 Task: Look for space in Morbi, India from 5th July, 2023 to 15th July, 2023 for 9 adults in price range Rs.15000 to Rs.25000. Place can be entire place with 5 bedrooms having 5 beds and 5 bathrooms. Property type can be house, flat, guest house. Amenities needed are: washing machine. Booking option can be shelf check-in. Required host language is English.
Action: Mouse moved to (436, 72)
Screenshot: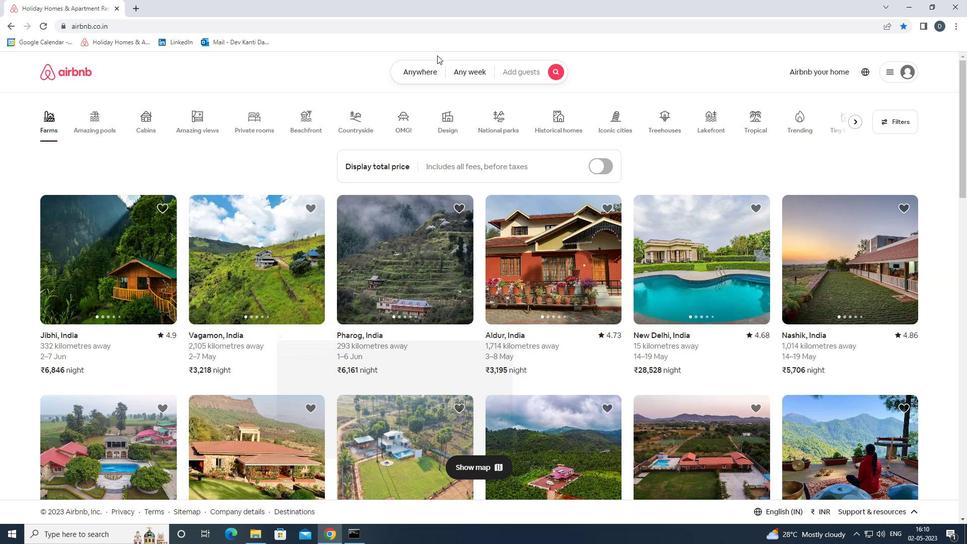 
Action: Mouse pressed left at (436, 72)
Screenshot: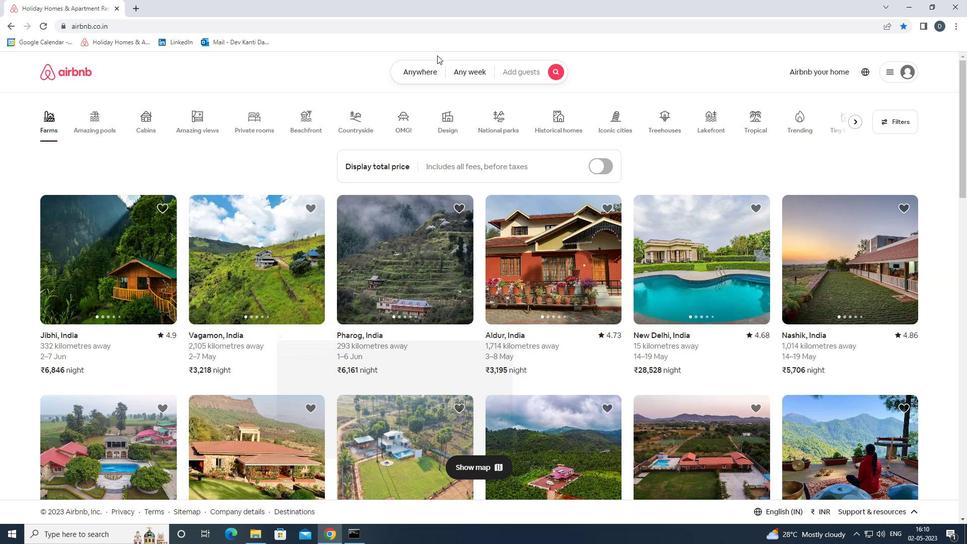 
Action: Mouse moved to (435, 72)
Screenshot: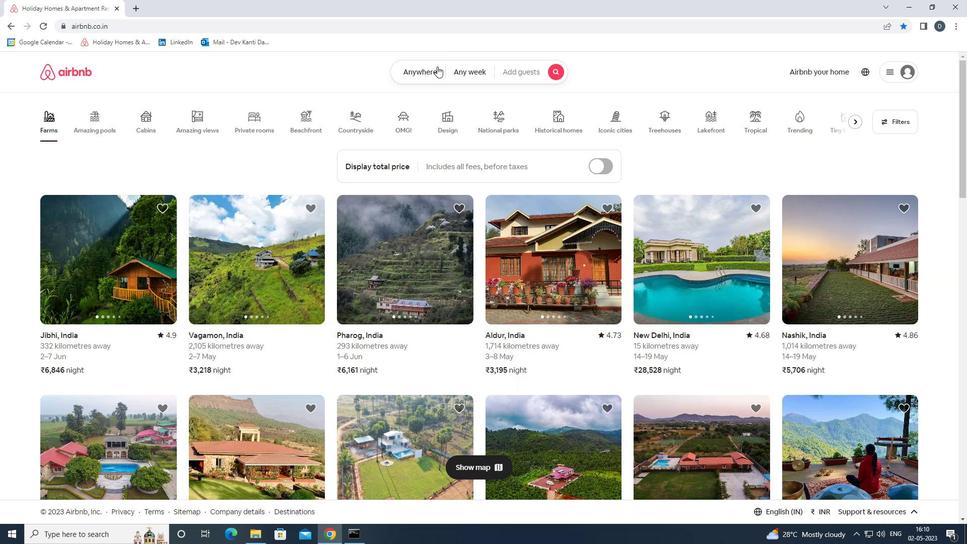 
Action: Key pressed <Key.shift>MO
Screenshot: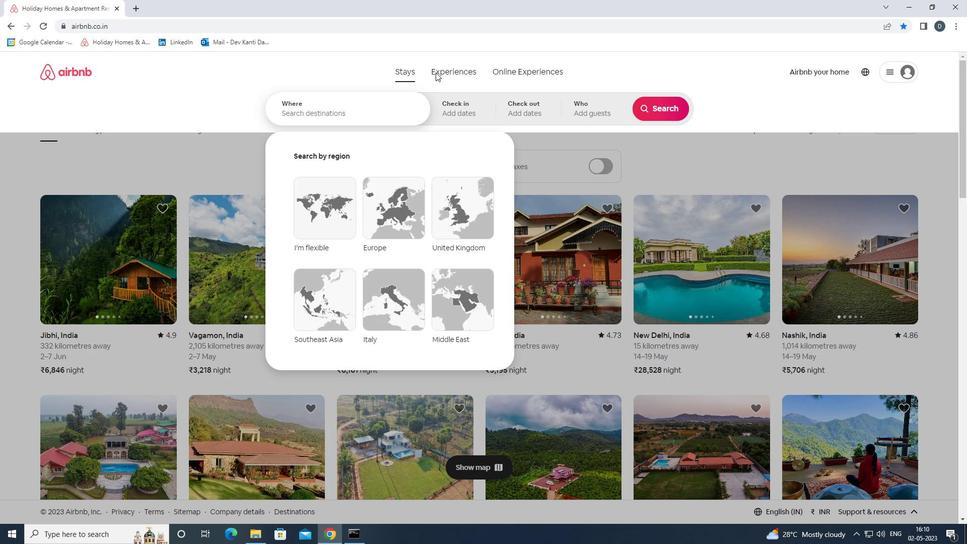 
Action: Mouse moved to (371, 112)
Screenshot: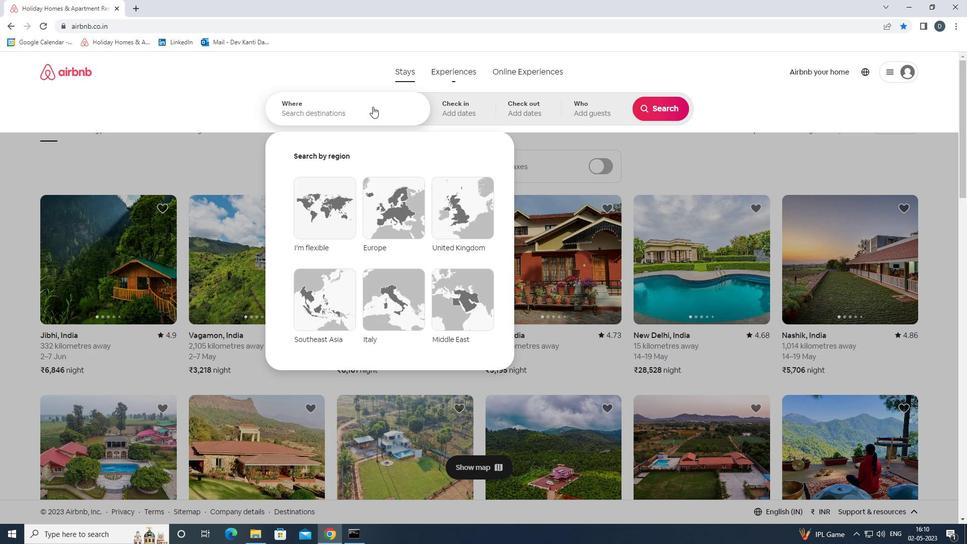 
Action: Mouse pressed left at (371, 112)
Screenshot: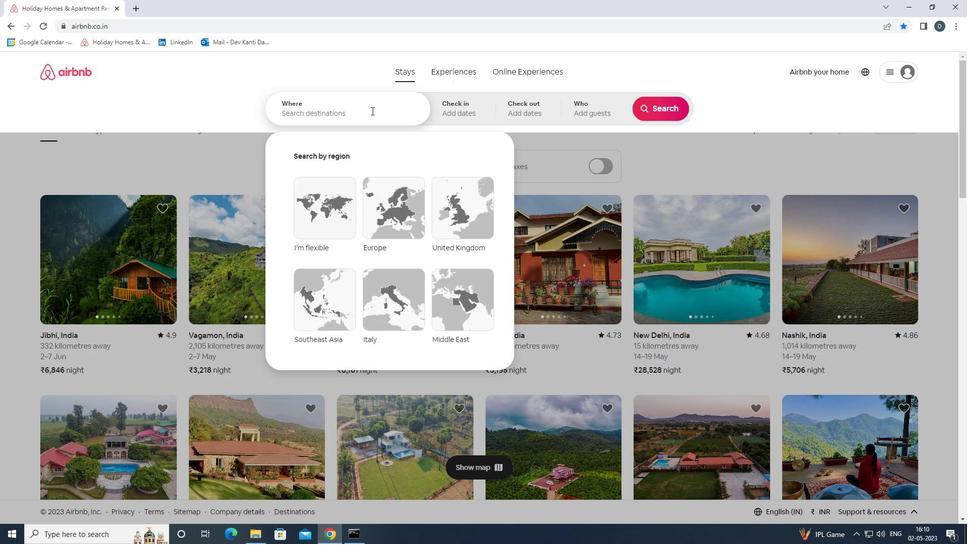 
Action: Key pressed <Key.shift>MORBI,<Key.shift>INDIA<Key.enter>
Screenshot: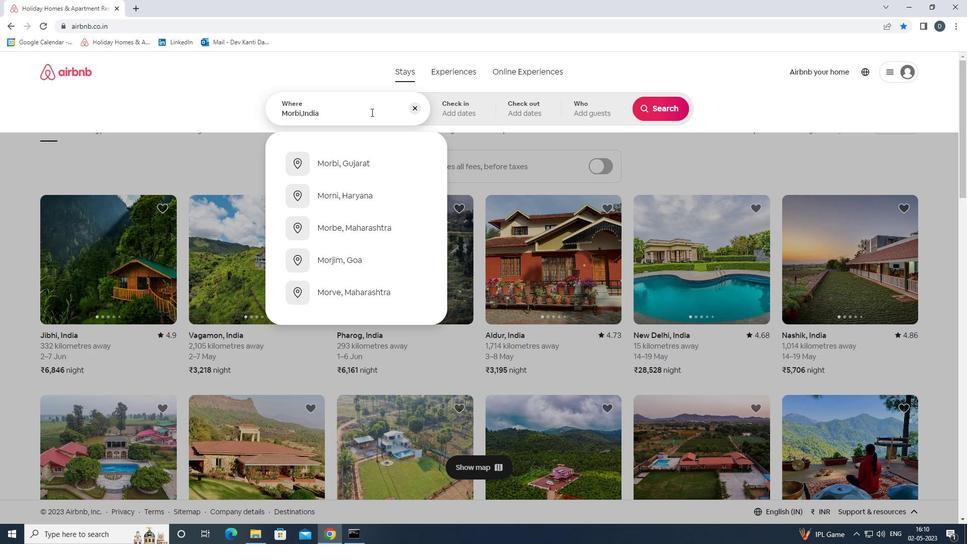 
Action: Mouse moved to (660, 197)
Screenshot: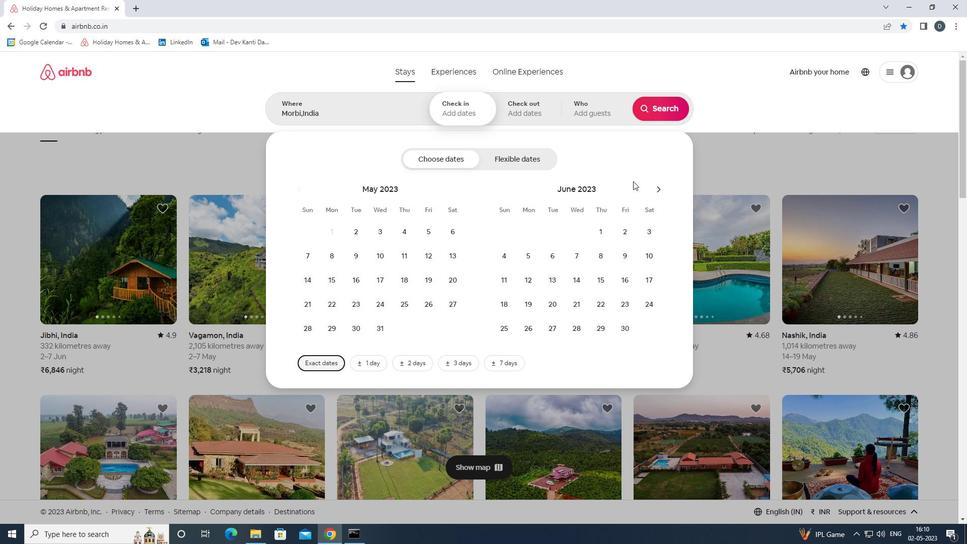 
Action: Mouse pressed left at (660, 197)
Screenshot: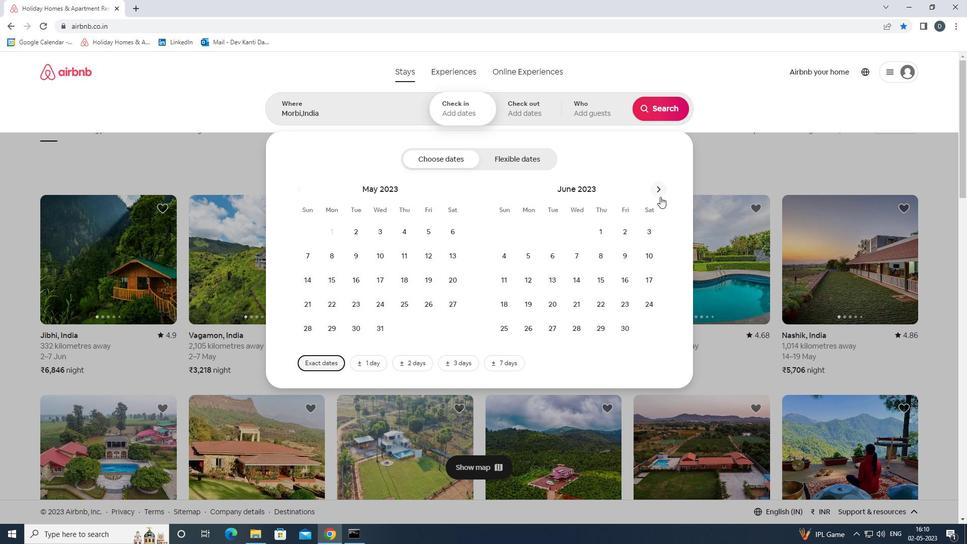 
Action: Mouse moved to (653, 278)
Screenshot: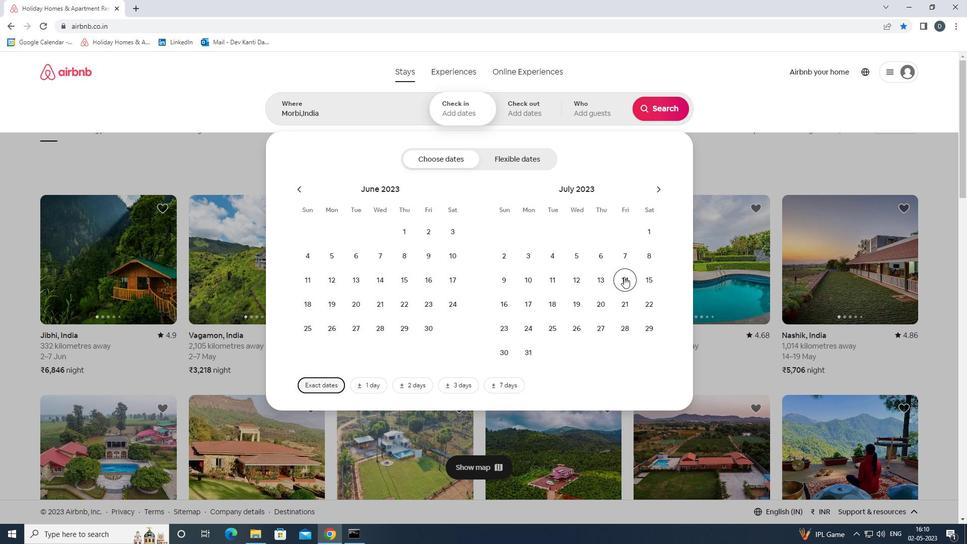 
Action: Mouse pressed left at (653, 278)
Screenshot: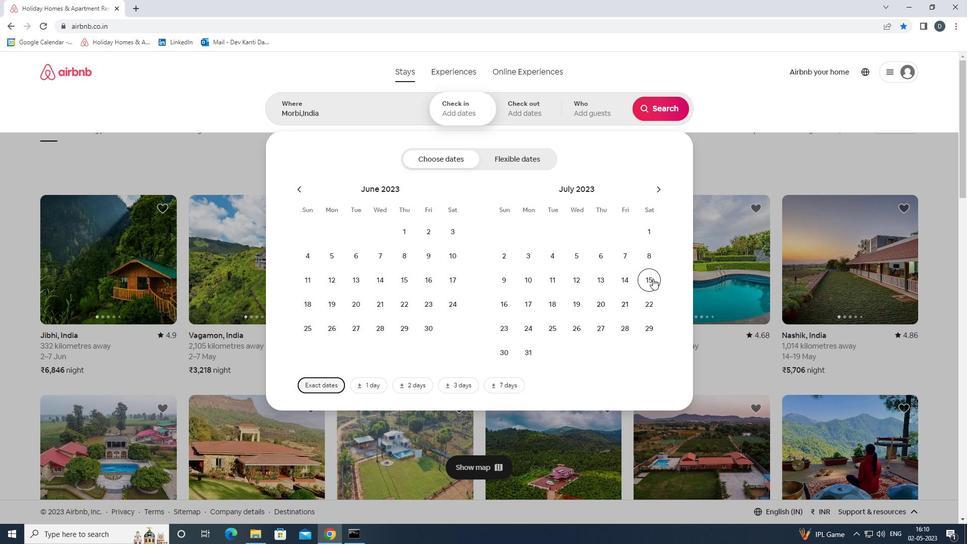 
Action: Mouse moved to (583, 260)
Screenshot: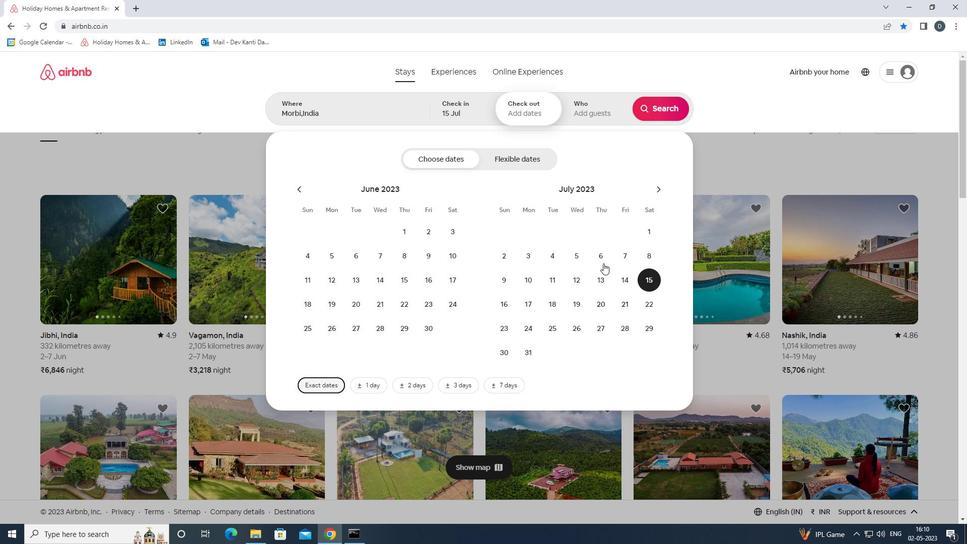 
Action: Mouse pressed left at (583, 260)
Screenshot: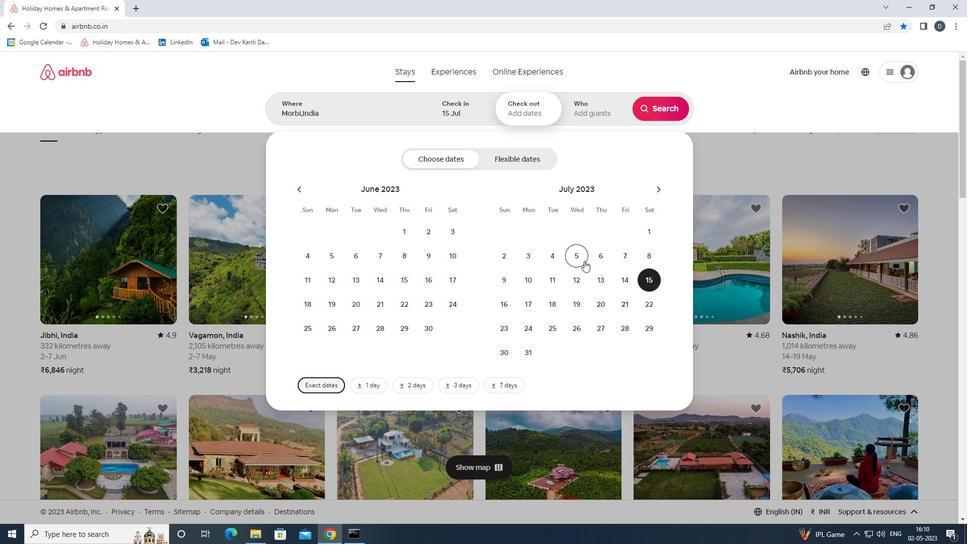 
Action: Mouse moved to (652, 277)
Screenshot: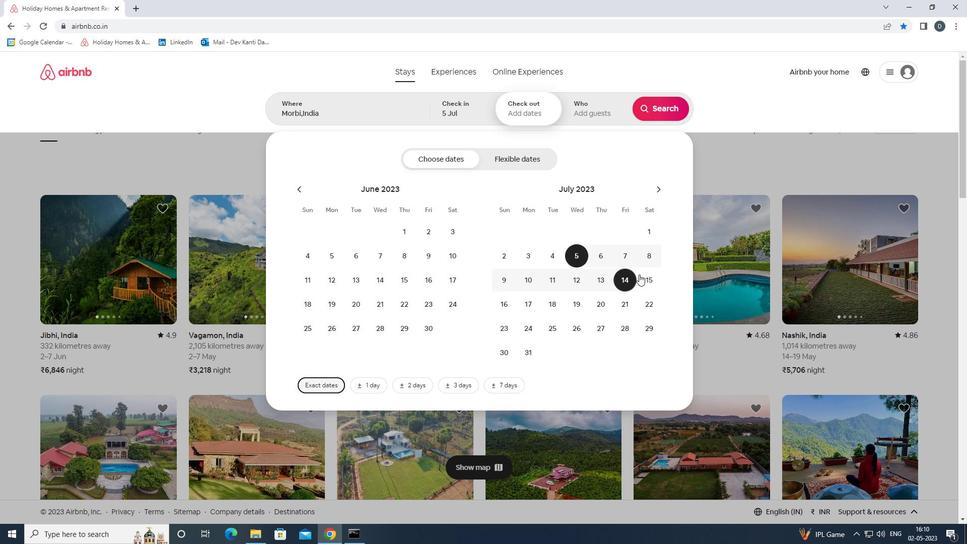 
Action: Mouse pressed left at (652, 277)
Screenshot: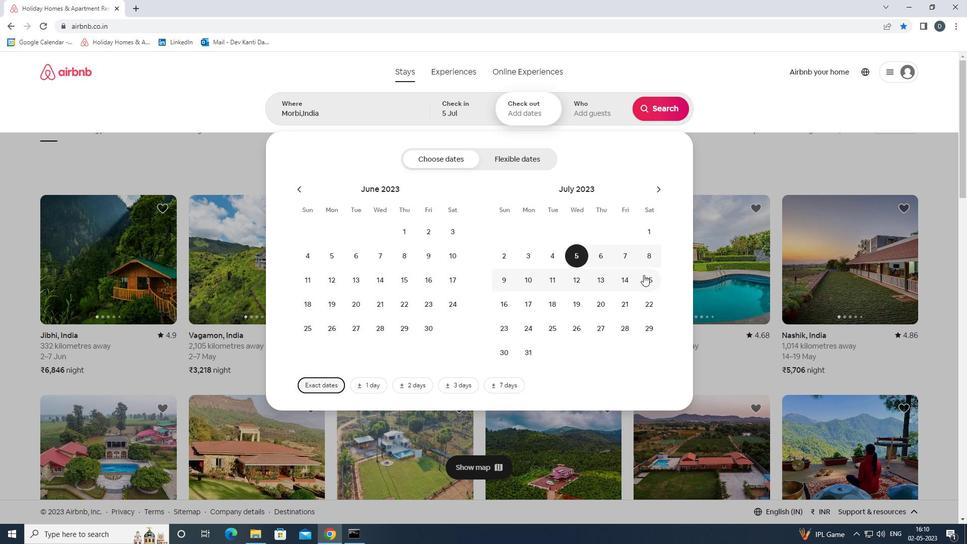 
Action: Mouse moved to (592, 123)
Screenshot: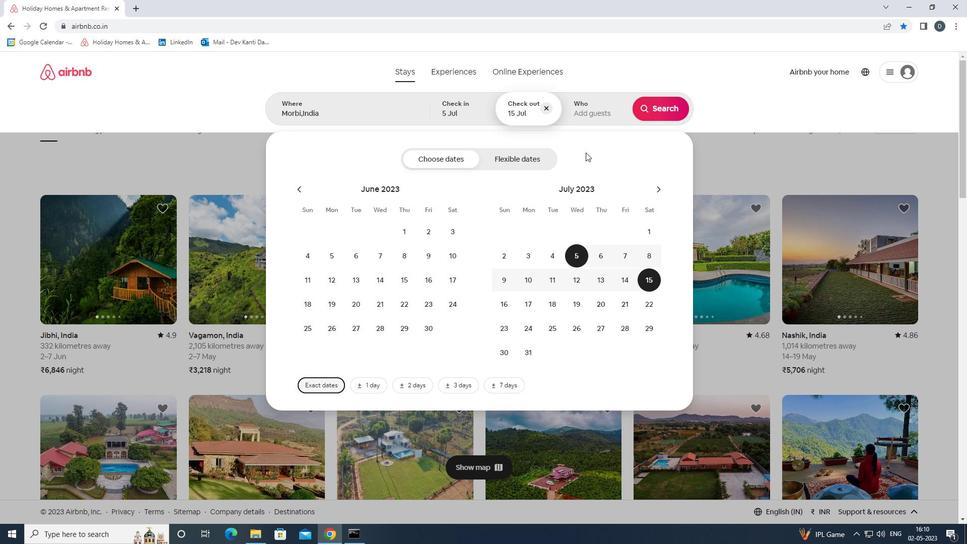 
Action: Mouse pressed left at (592, 123)
Screenshot: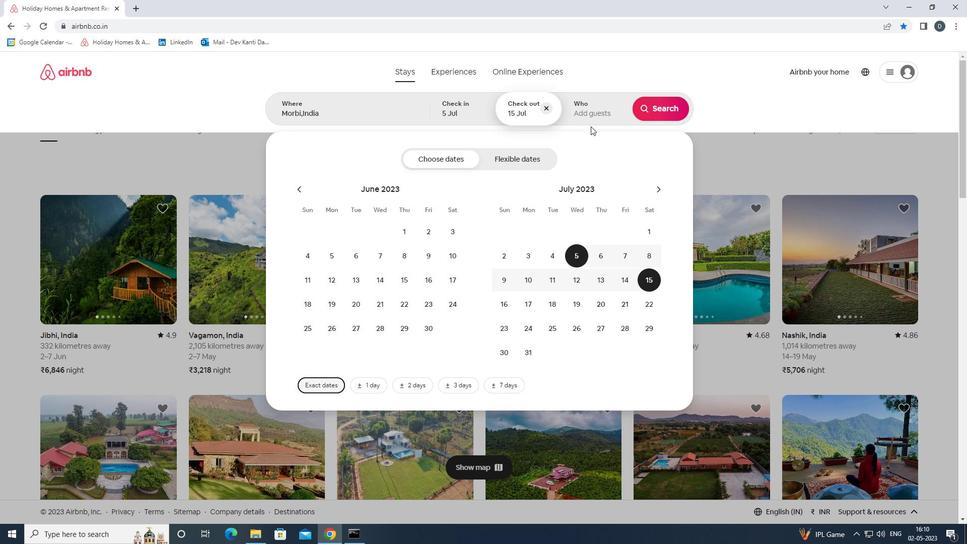 
Action: Mouse moved to (657, 162)
Screenshot: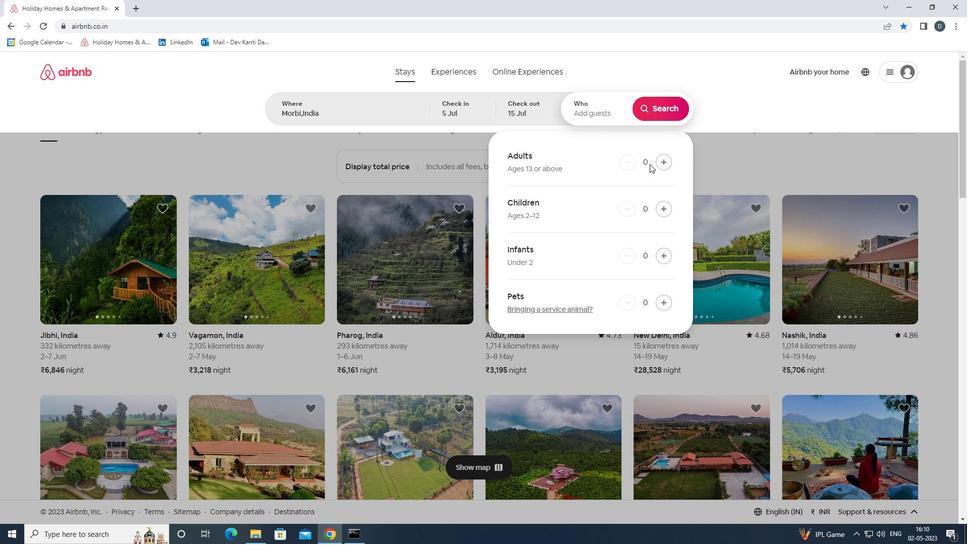 
Action: Mouse pressed left at (657, 162)
Screenshot: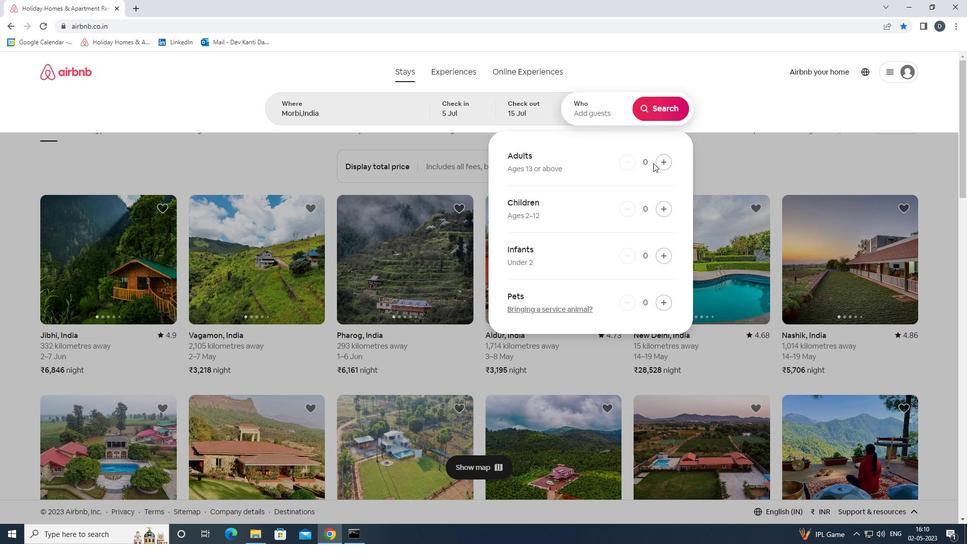 
Action: Mouse pressed left at (657, 162)
Screenshot: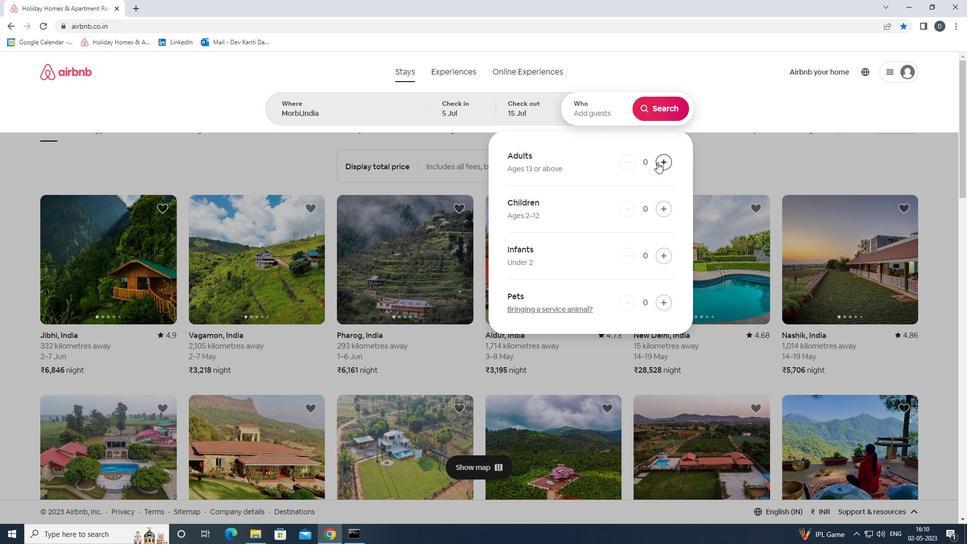 
Action: Mouse moved to (658, 162)
Screenshot: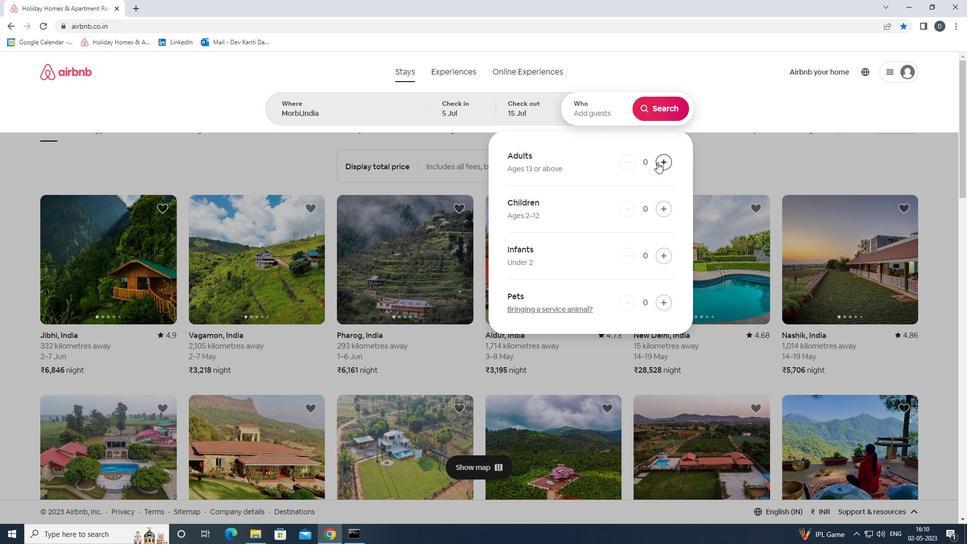 
Action: Mouse pressed left at (658, 162)
Screenshot: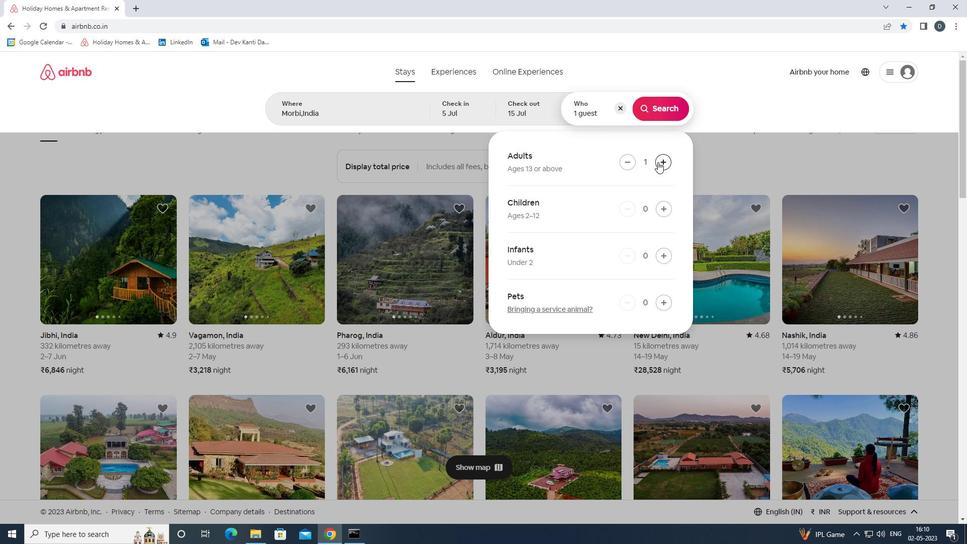 
Action: Mouse pressed left at (658, 162)
Screenshot: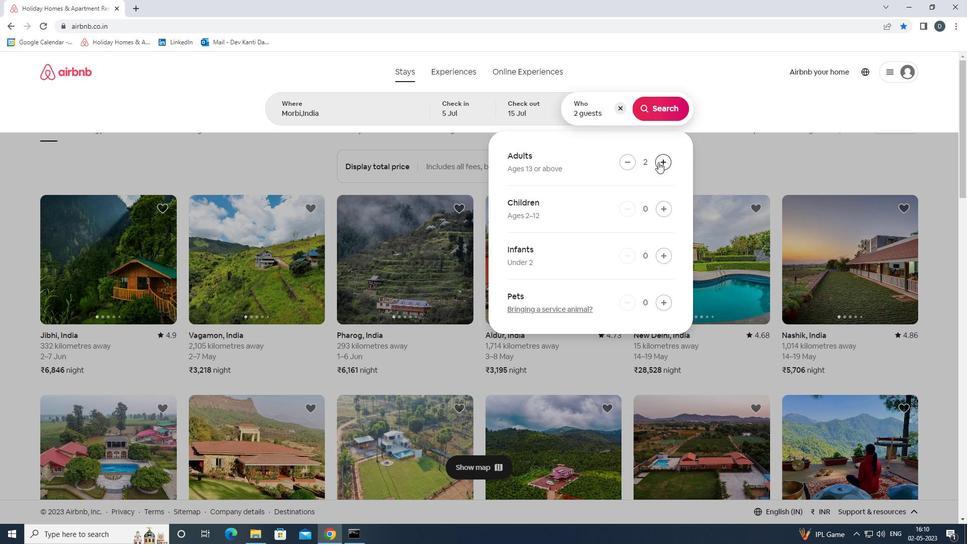 
Action: Mouse pressed left at (658, 162)
Screenshot: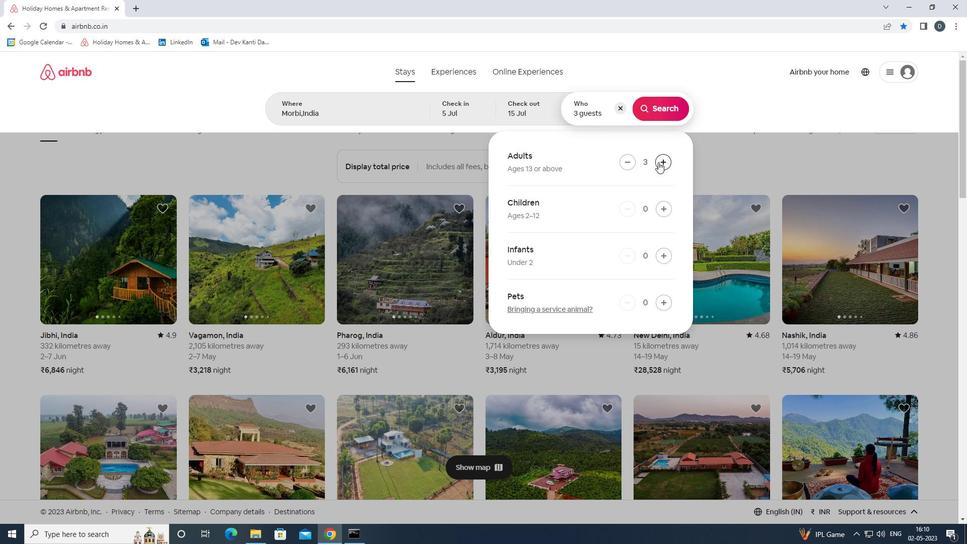 
Action: Mouse pressed left at (658, 162)
Screenshot: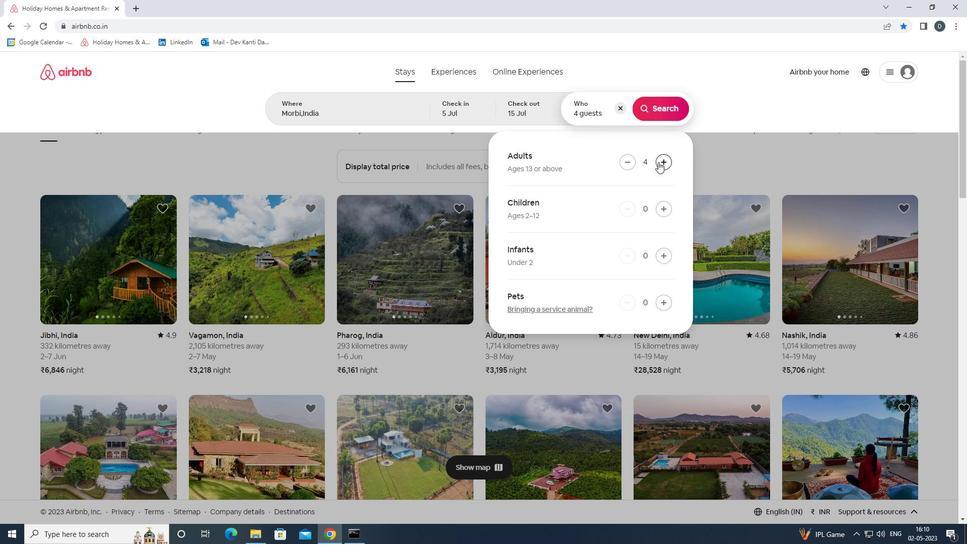 
Action: Mouse pressed left at (658, 162)
Screenshot: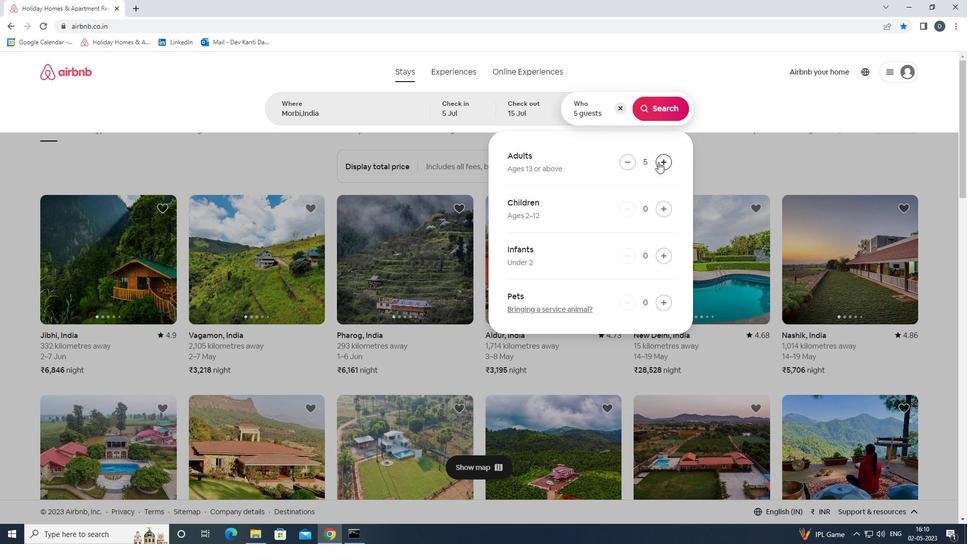 
Action: Mouse pressed left at (658, 162)
Screenshot: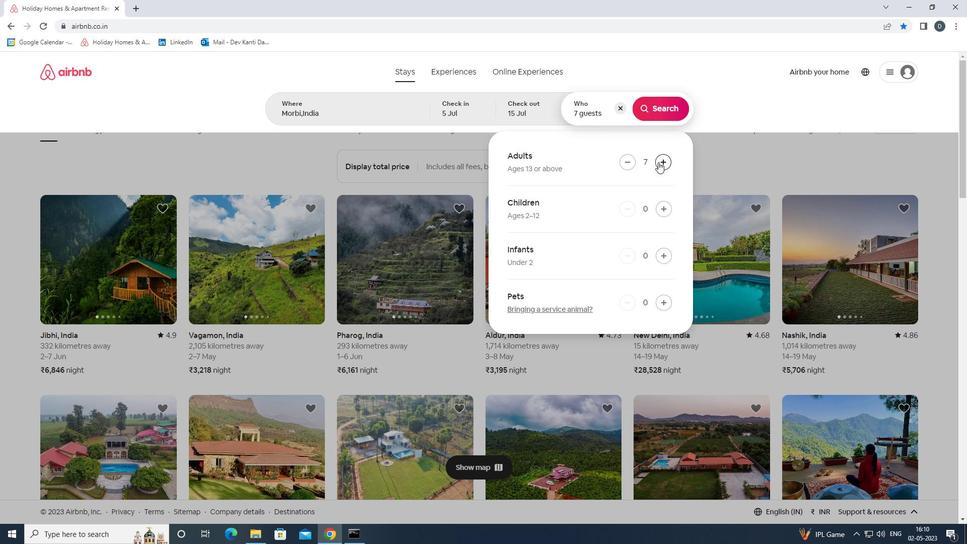 
Action: Mouse pressed left at (658, 162)
Screenshot: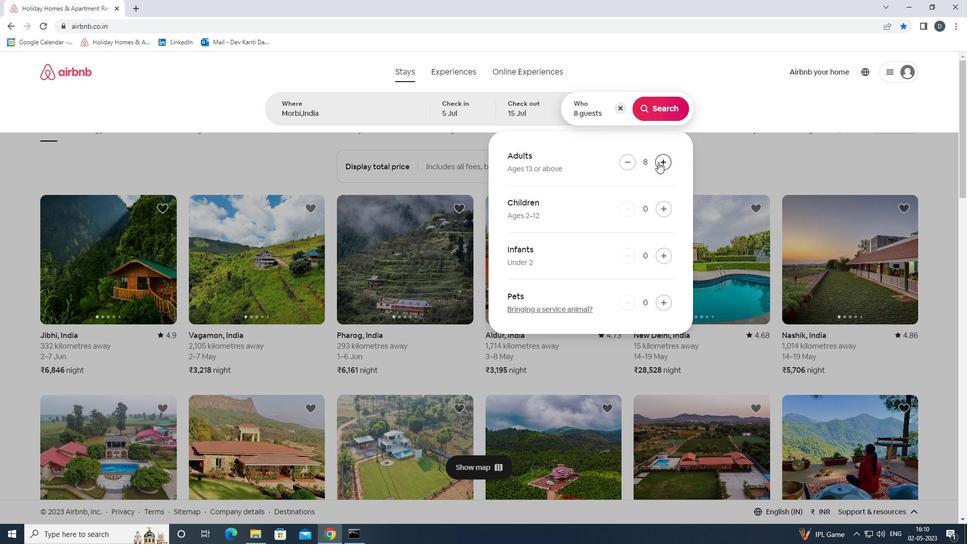 
Action: Mouse moved to (653, 115)
Screenshot: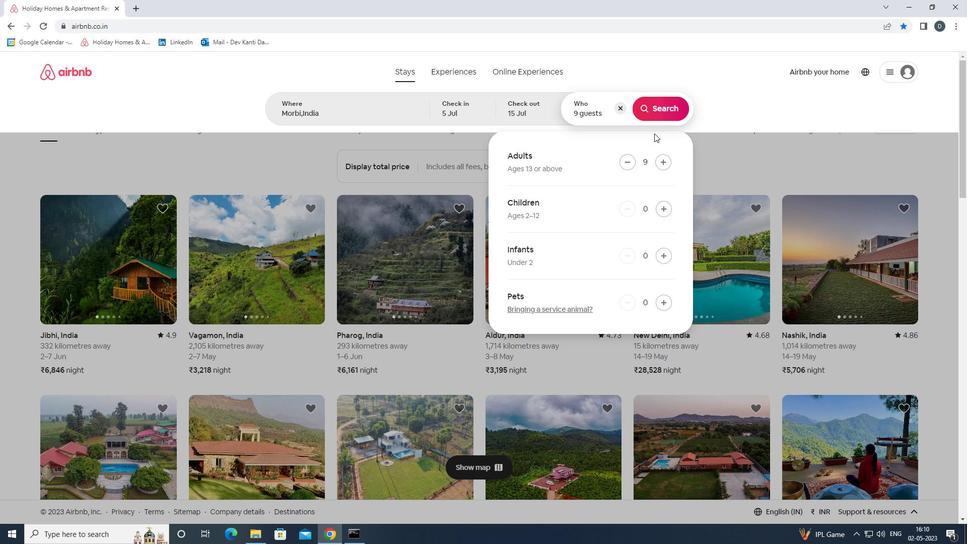 
Action: Mouse pressed left at (653, 115)
Screenshot: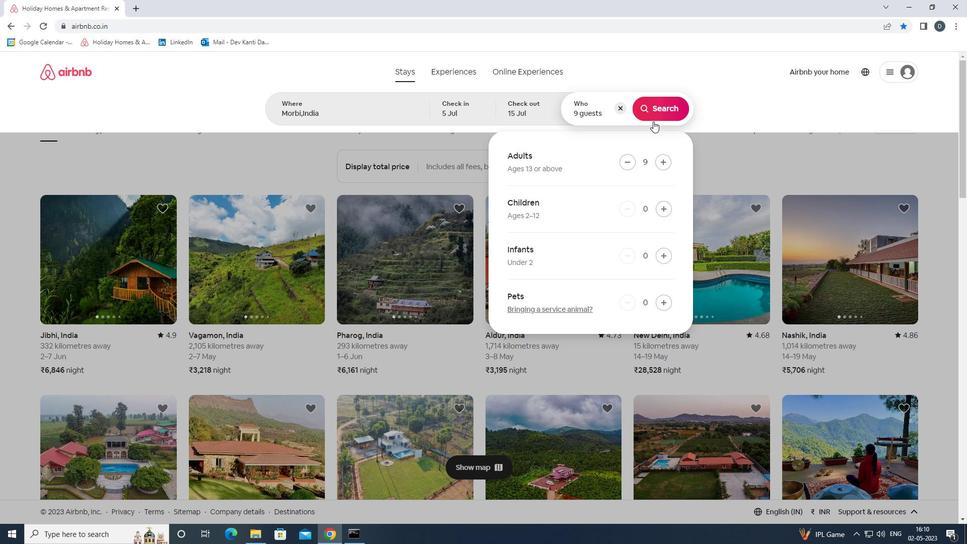 
Action: Mouse moved to (934, 102)
Screenshot: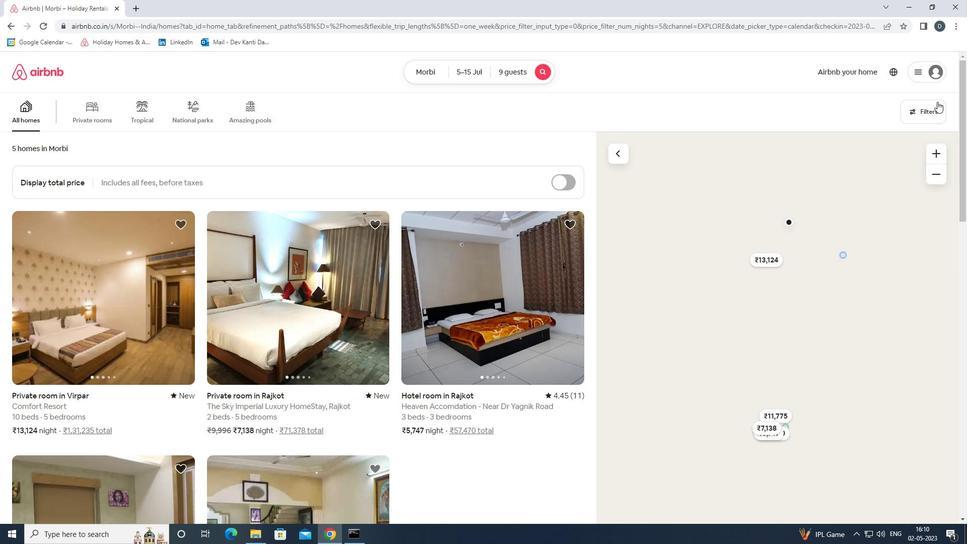 
Action: Mouse pressed left at (934, 102)
Screenshot: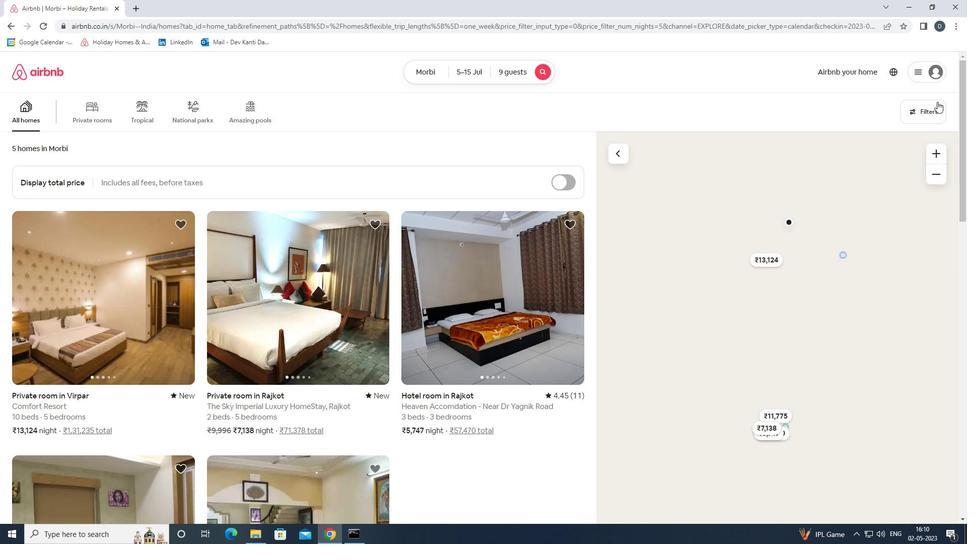 
Action: Mouse moved to (400, 247)
Screenshot: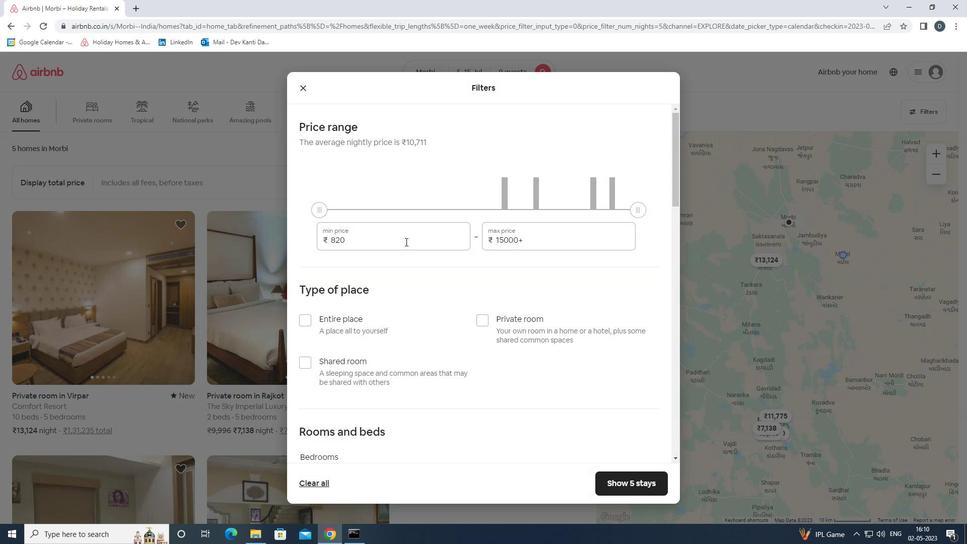 
Action: Mouse pressed left at (400, 247)
Screenshot: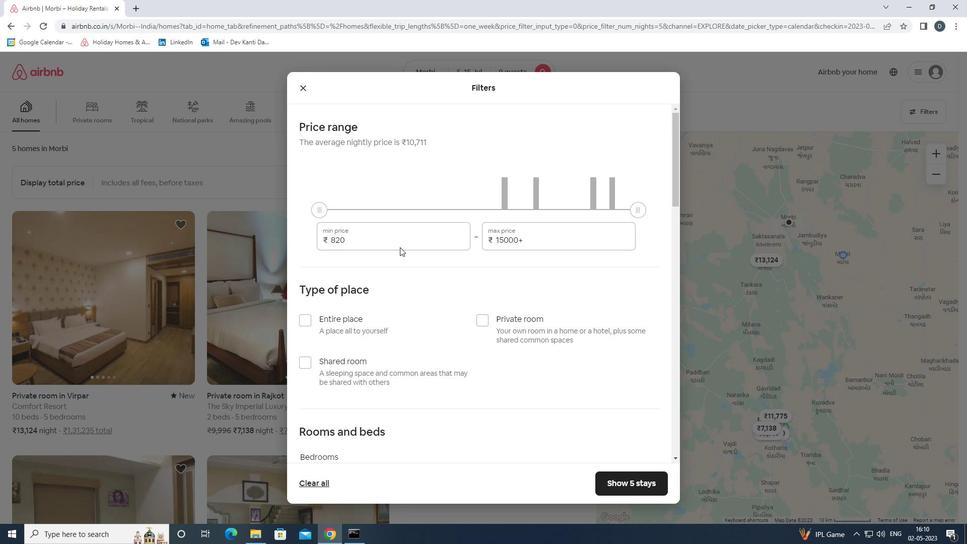 
Action: Mouse moved to (399, 243)
Screenshot: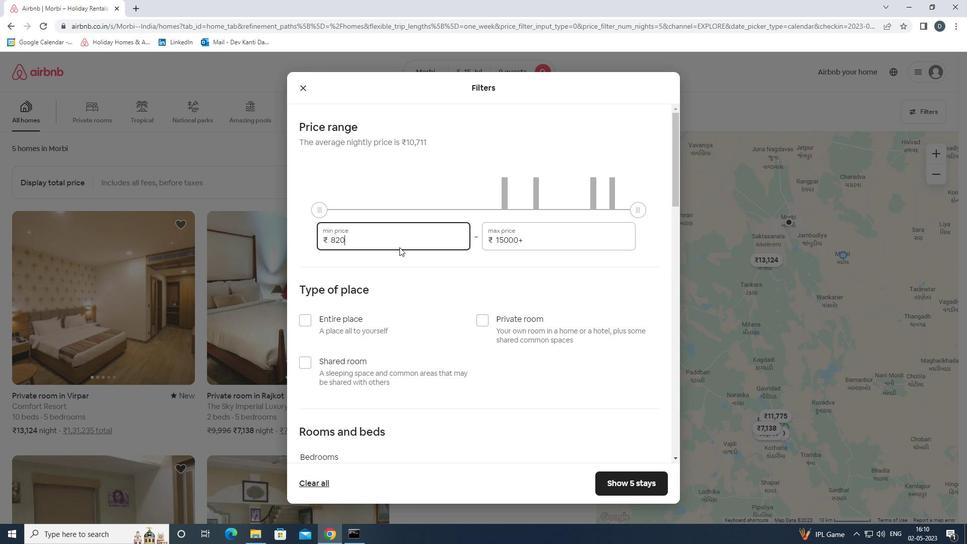 
Action: Mouse pressed left at (399, 243)
Screenshot: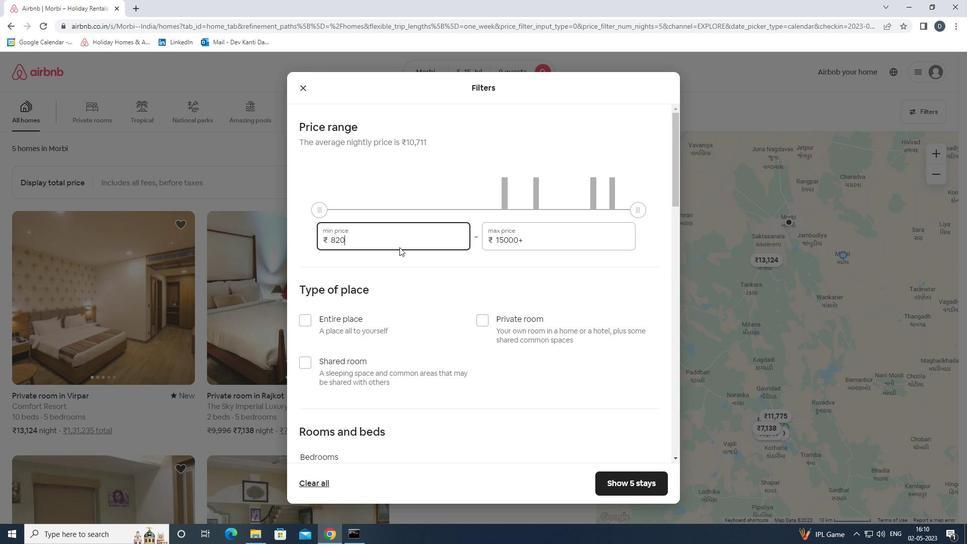 
Action: Mouse pressed left at (399, 243)
Screenshot: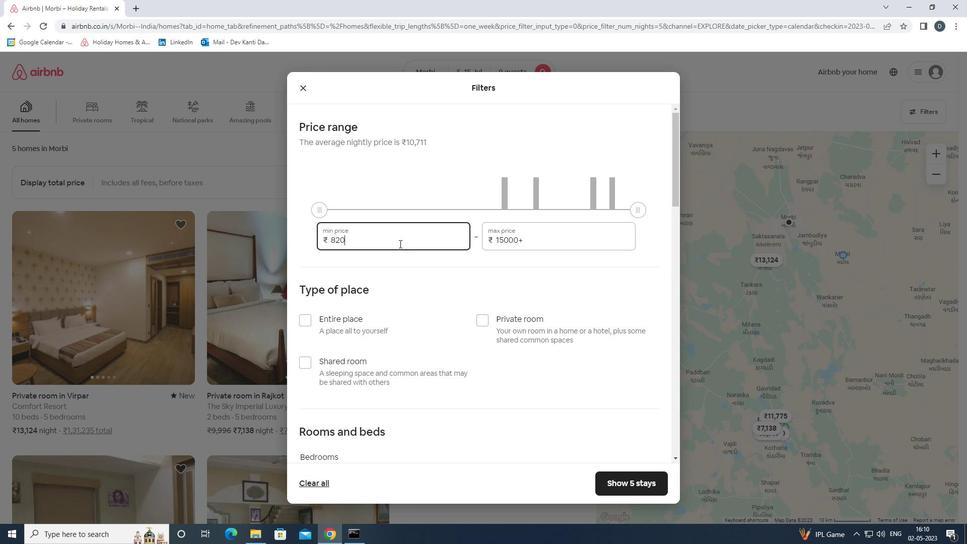 
Action: Key pressed 15000<Key.tab>ctrl+A<'2'><'5'><'0'><'0'><'0'>
Screenshot: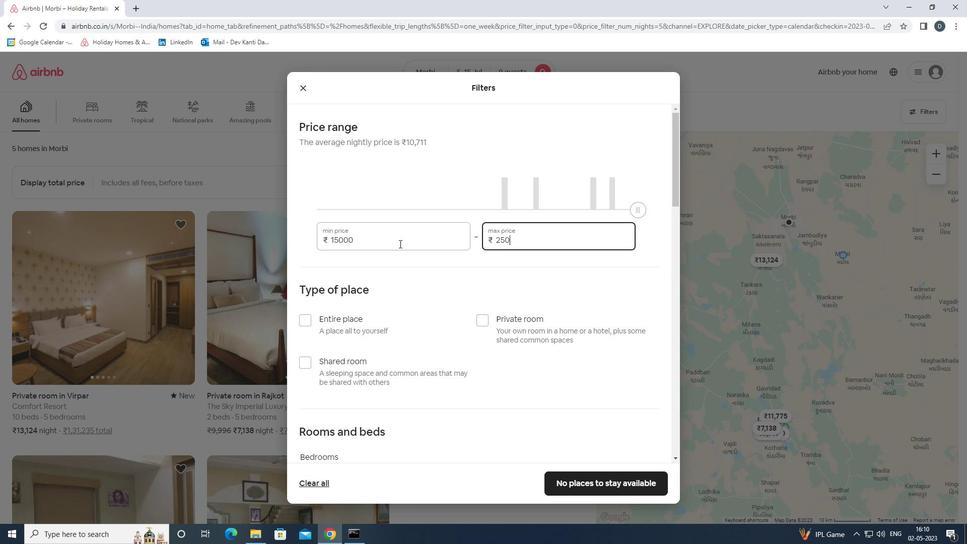 
Action: Mouse moved to (350, 340)
Screenshot: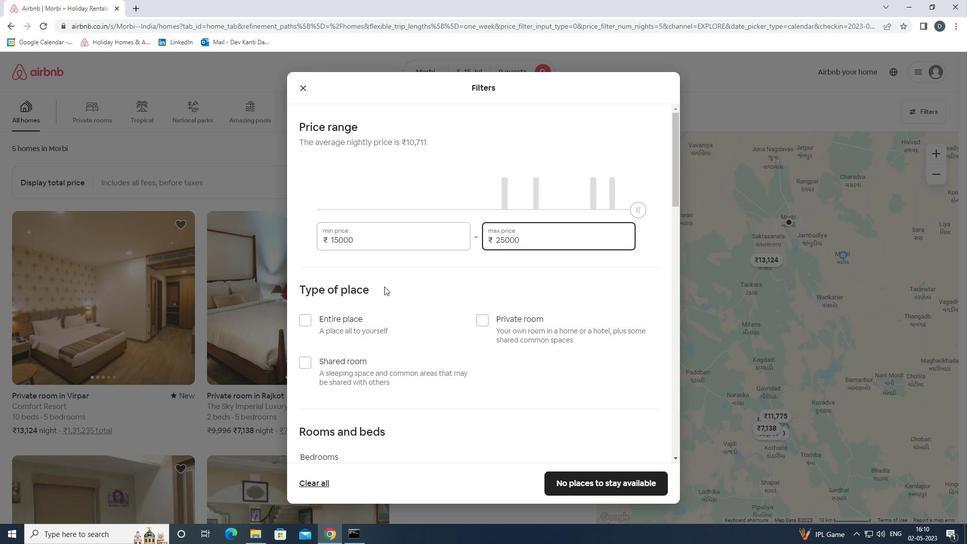 
Action: Mouse pressed left at (350, 340)
Screenshot: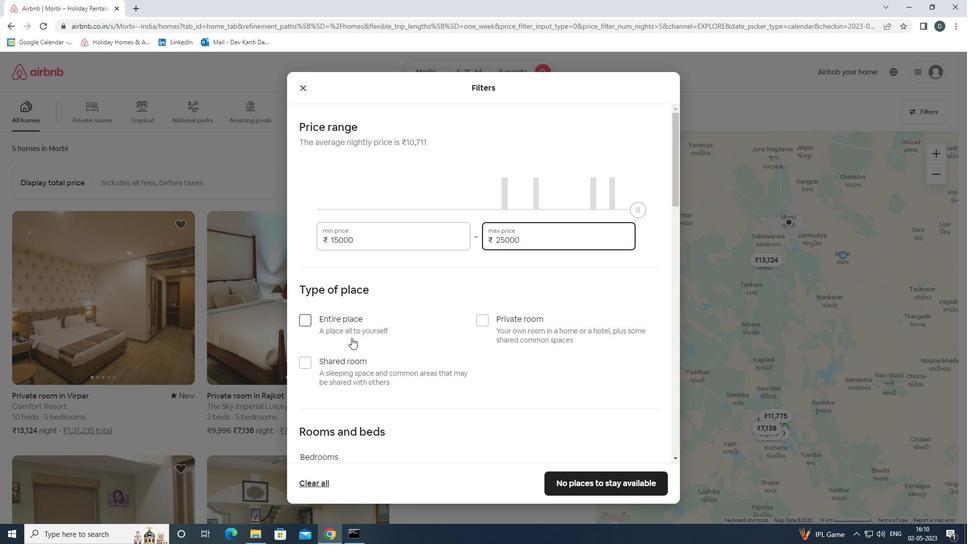 
Action: Mouse moved to (353, 323)
Screenshot: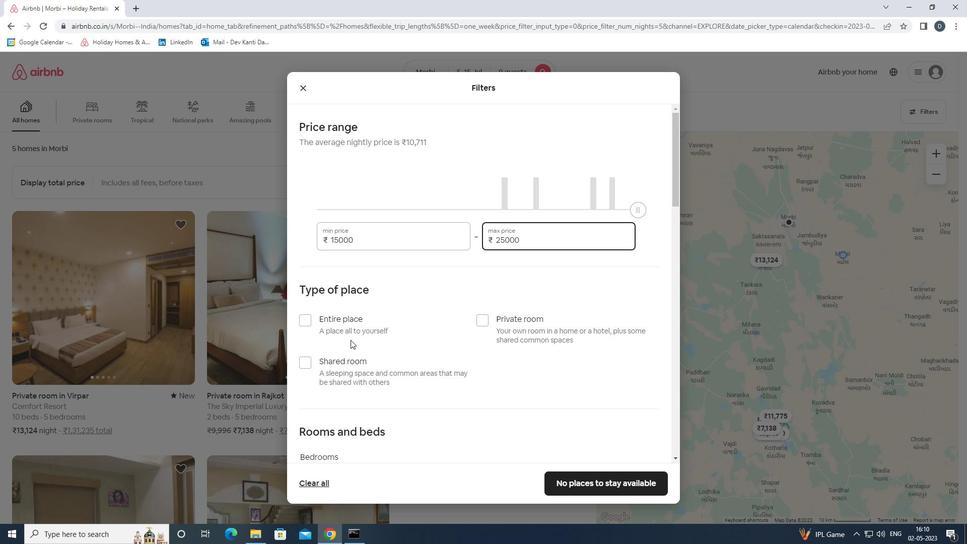 
Action: Mouse pressed left at (353, 323)
Screenshot: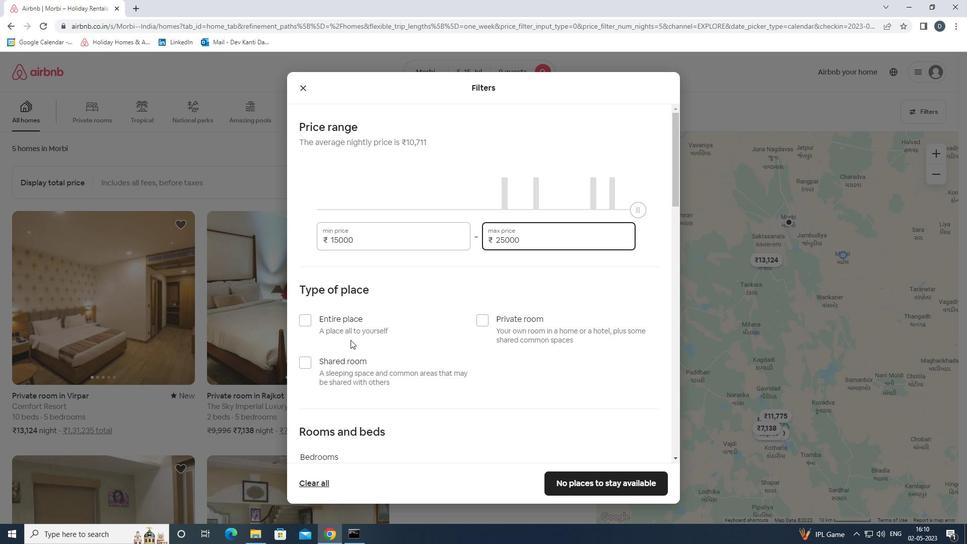 
Action: Mouse moved to (375, 313)
Screenshot: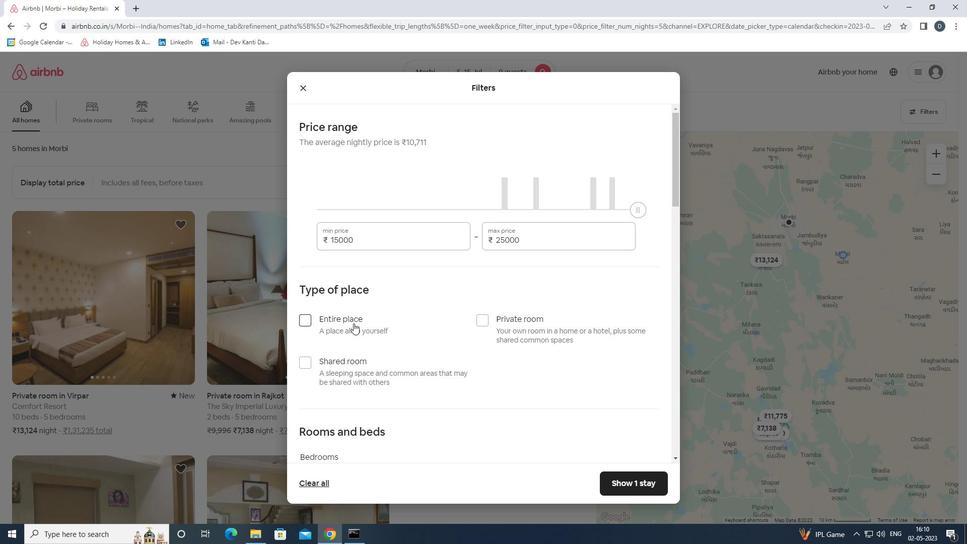 
Action: Mouse scrolled (375, 312) with delta (0, 0)
Screenshot: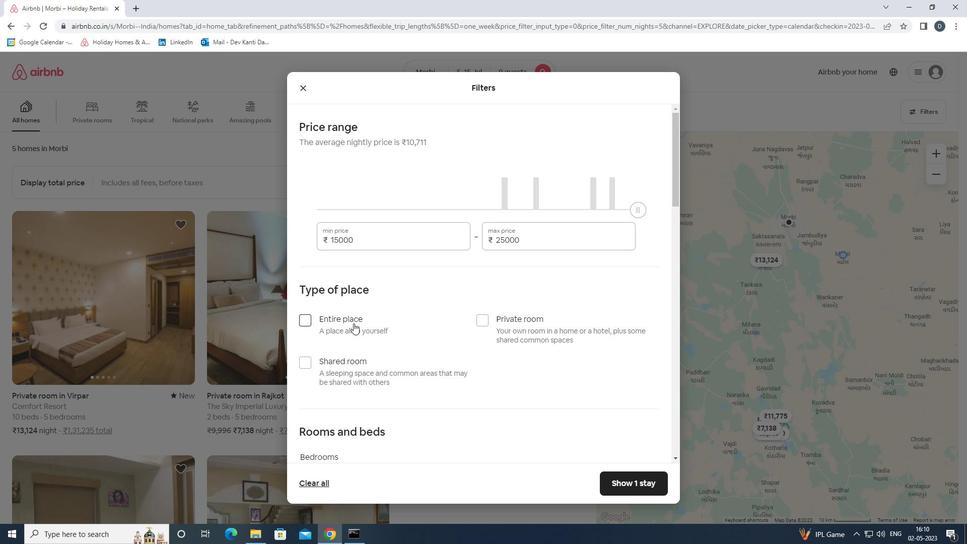 
Action: Mouse scrolled (375, 312) with delta (0, 0)
Screenshot: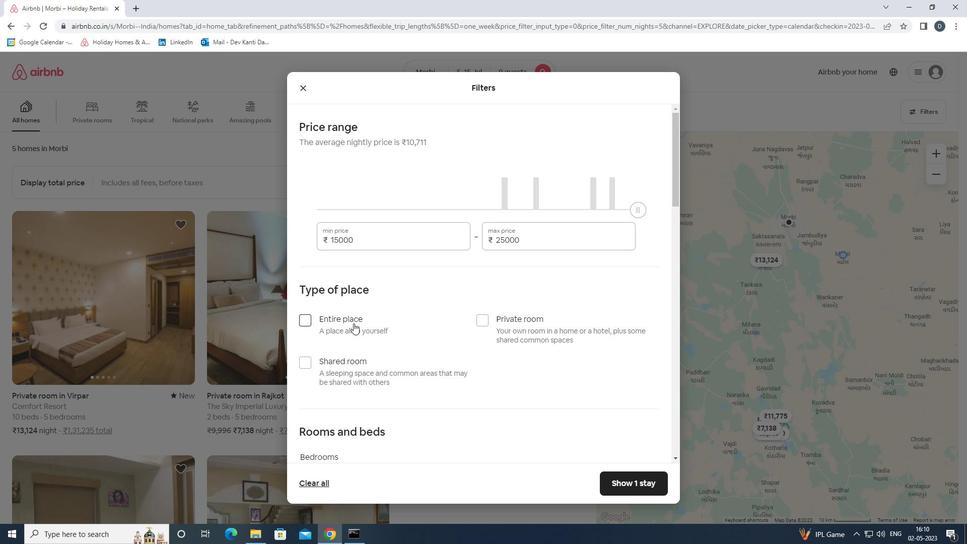 
Action: Mouse moved to (375, 313)
Screenshot: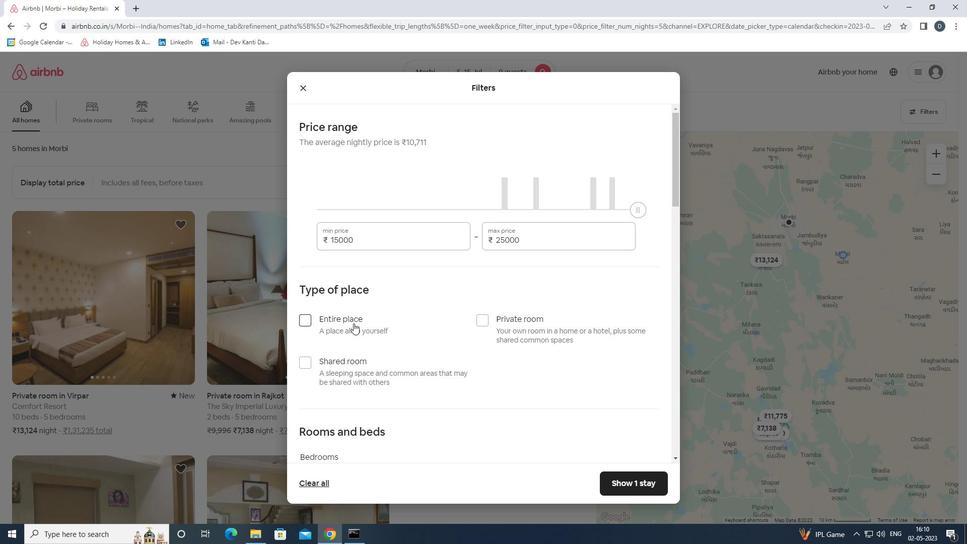 
Action: Mouse scrolled (375, 312) with delta (0, 0)
Screenshot: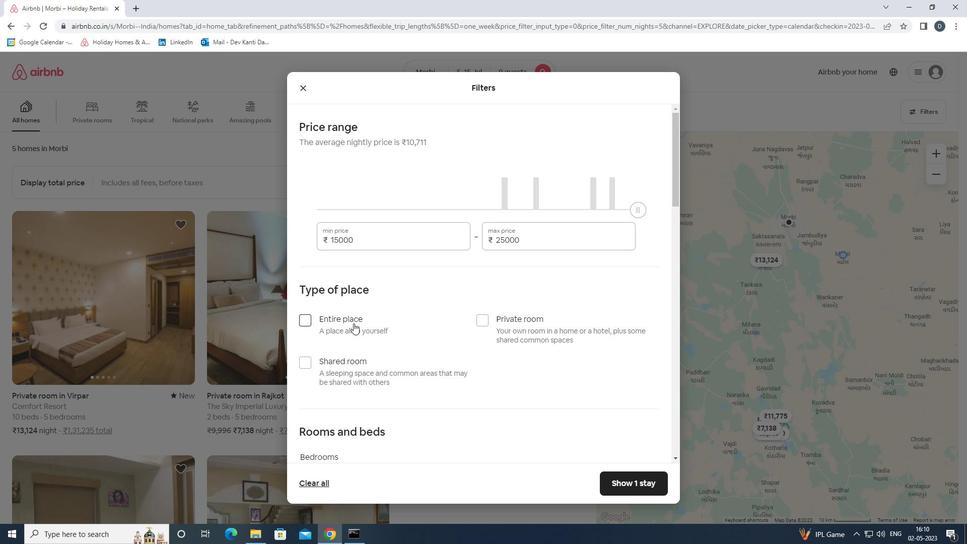 
Action: Mouse moved to (379, 311)
Screenshot: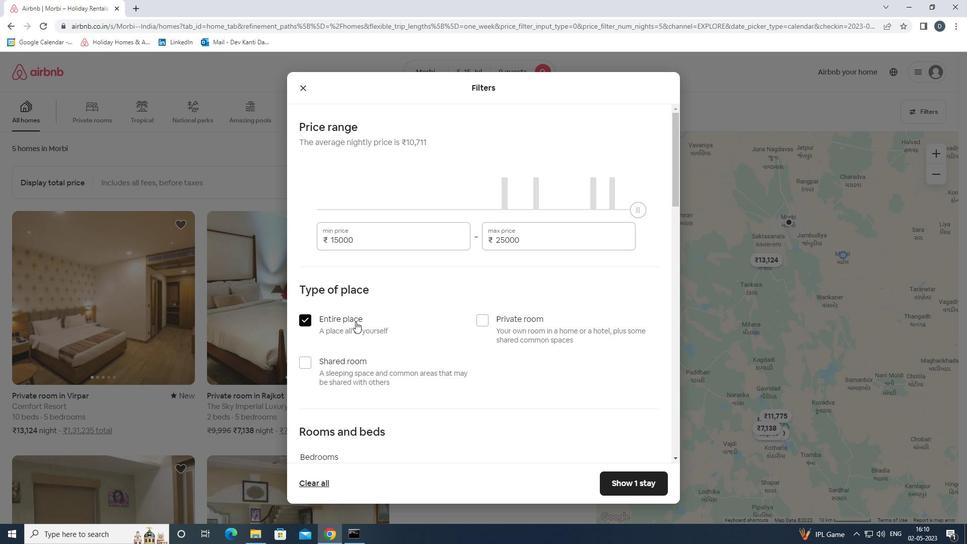 
Action: Mouse scrolled (379, 310) with delta (0, 0)
Screenshot: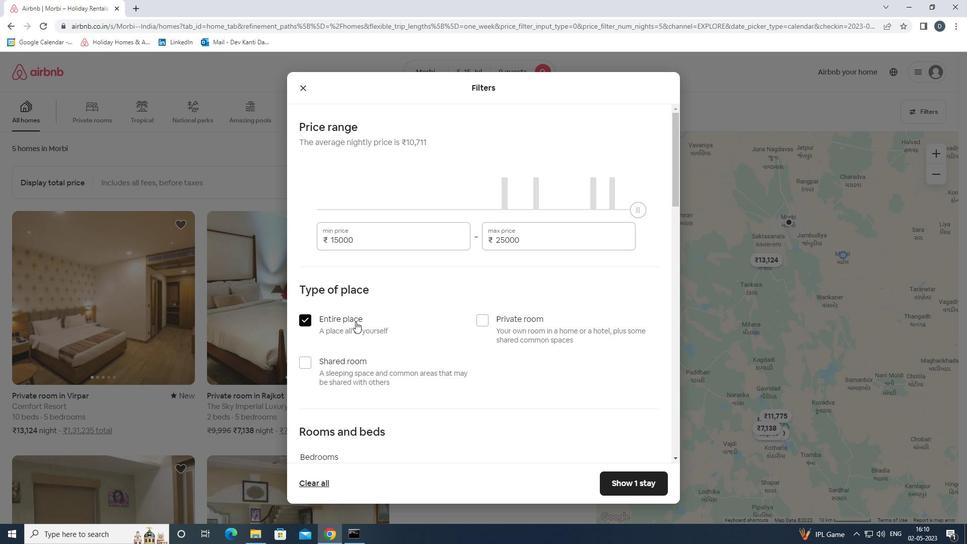 
Action: Mouse moved to (409, 299)
Screenshot: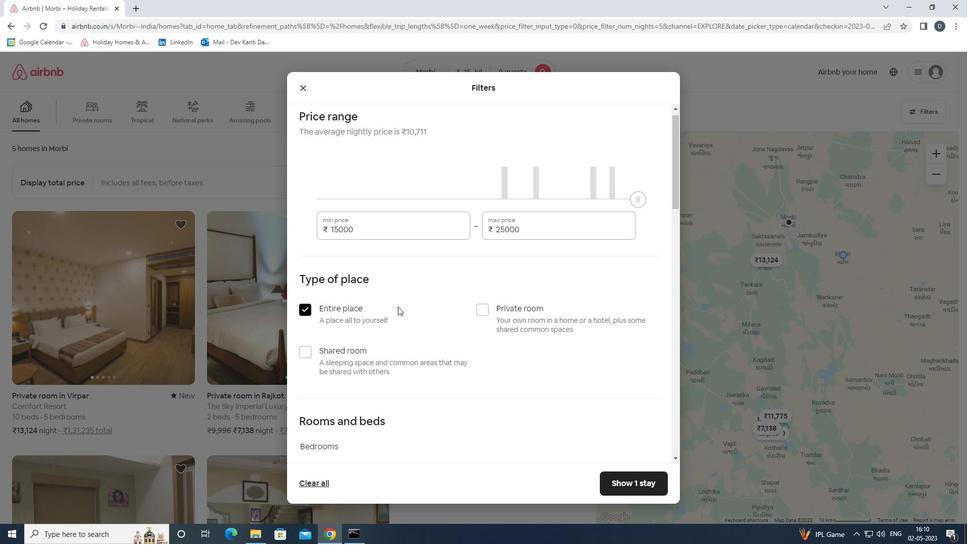 
Action: Mouse scrolled (409, 298) with delta (0, 0)
Screenshot: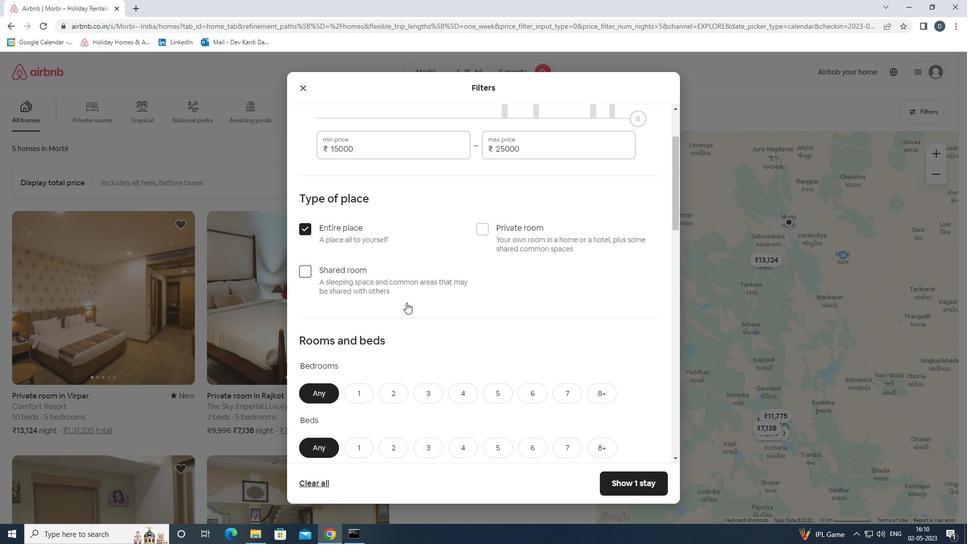 
Action: Mouse scrolled (409, 298) with delta (0, 0)
Screenshot: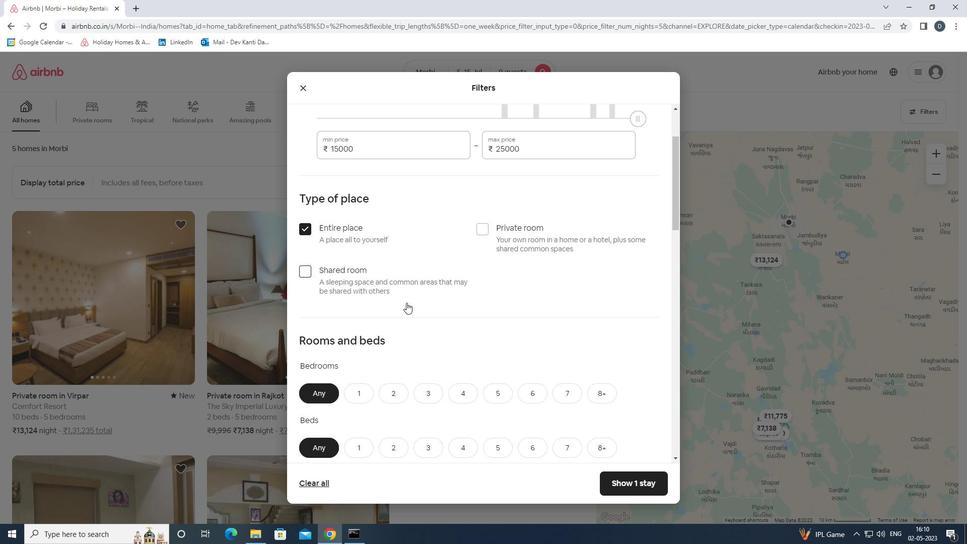 
Action: Mouse moved to (493, 182)
Screenshot: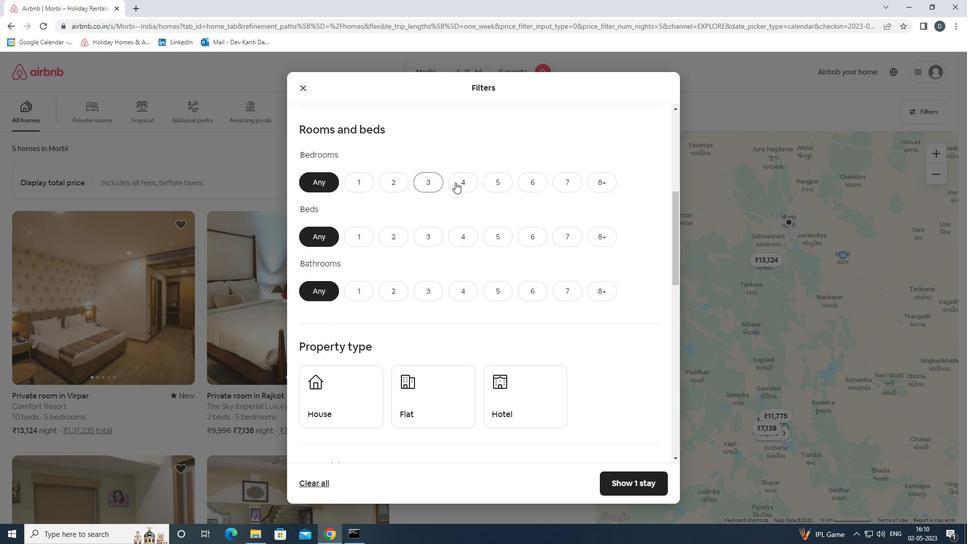 
Action: Mouse pressed left at (493, 182)
Screenshot: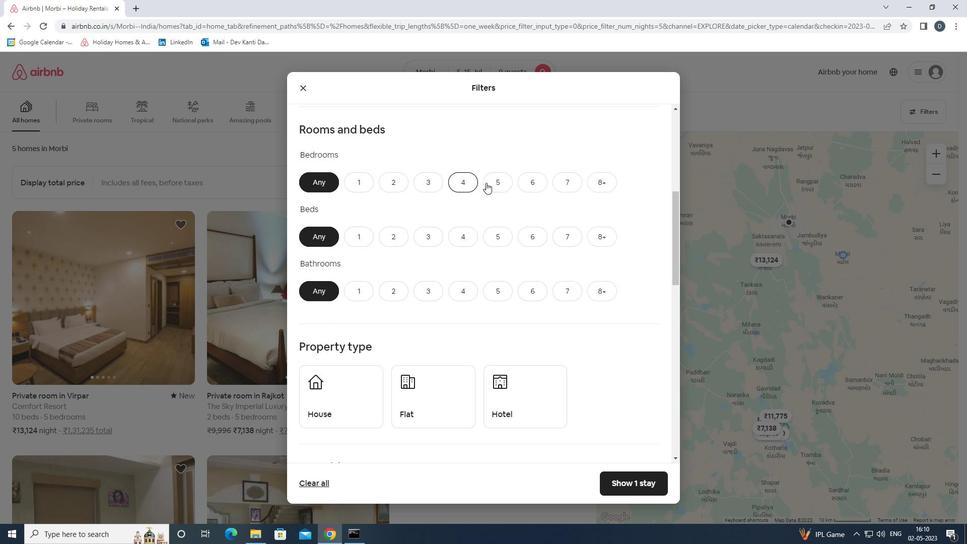 
Action: Mouse moved to (494, 232)
Screenshot: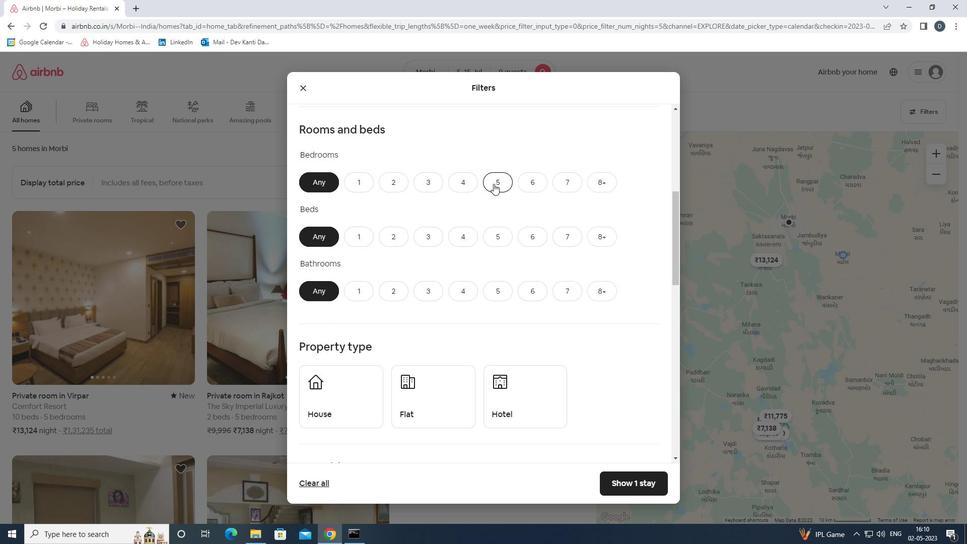 
Action: Mouse pressed left at (494, 232)
Screenshot: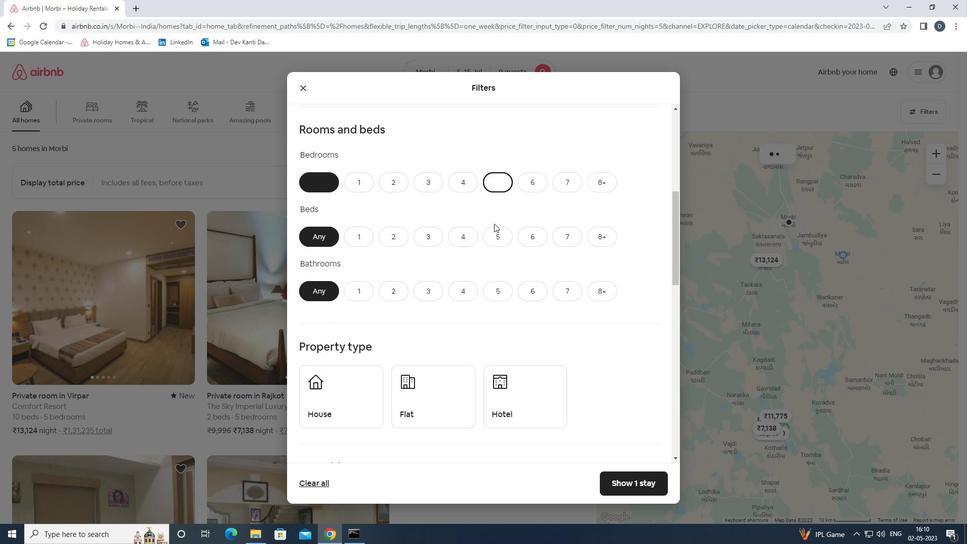 
Action: Mouse moved to (501, 289)
Screenshot: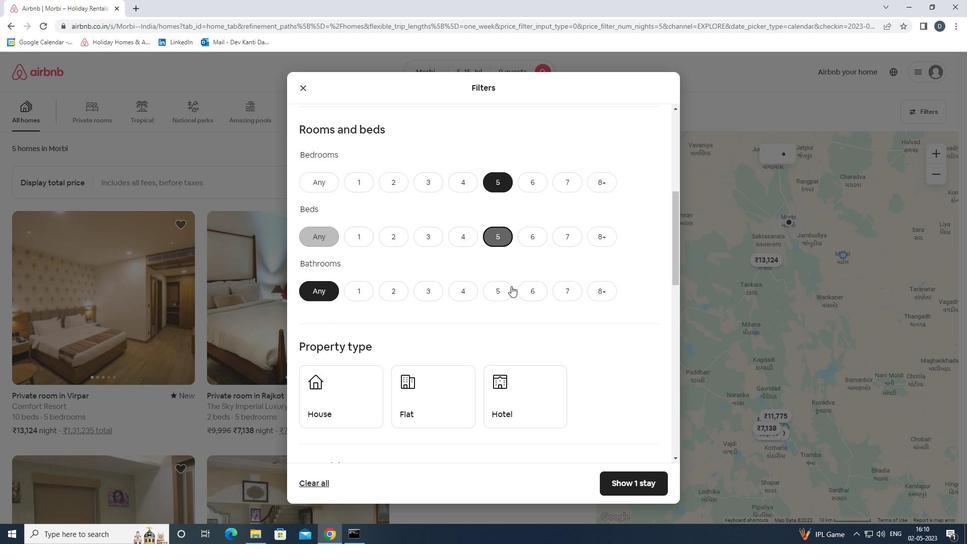
Action: Mouse pressed left at (501, 289)
Screenshot: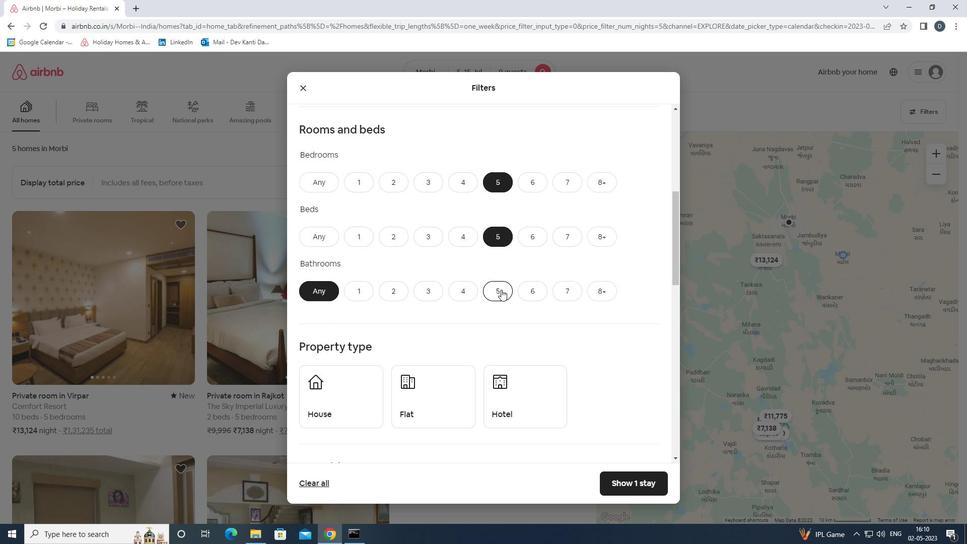 
Action: Mouse moved to (501, 288)
Screenshot: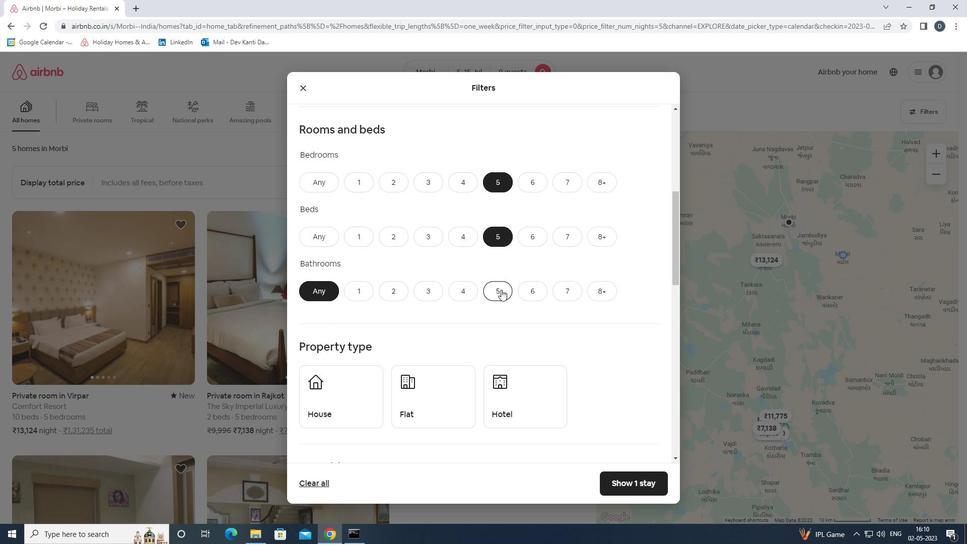 
Action: Mouse scrolled (501, 287) with delta (0, 0)
Screenshot: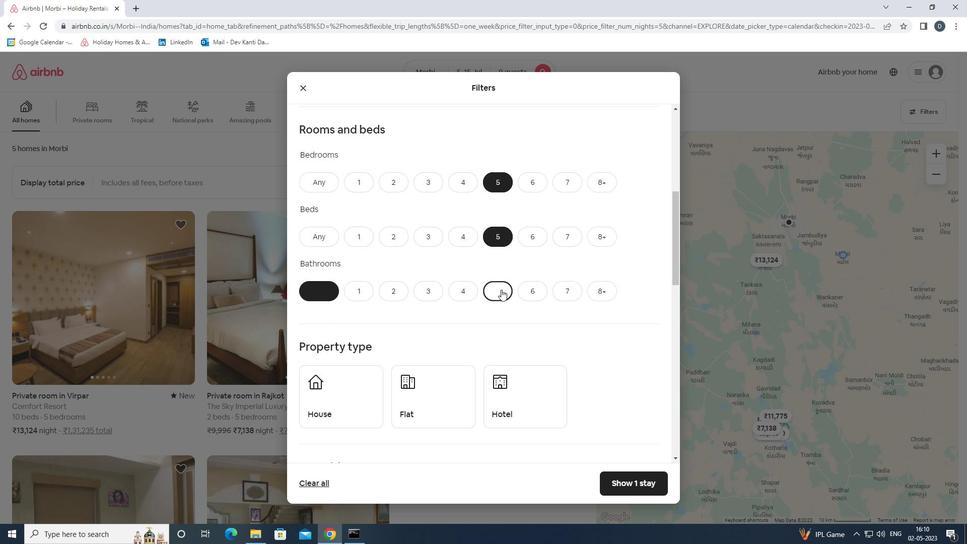 
Action: Mouse scrolled (501, 287) with delta (0, 0)
Screenshot: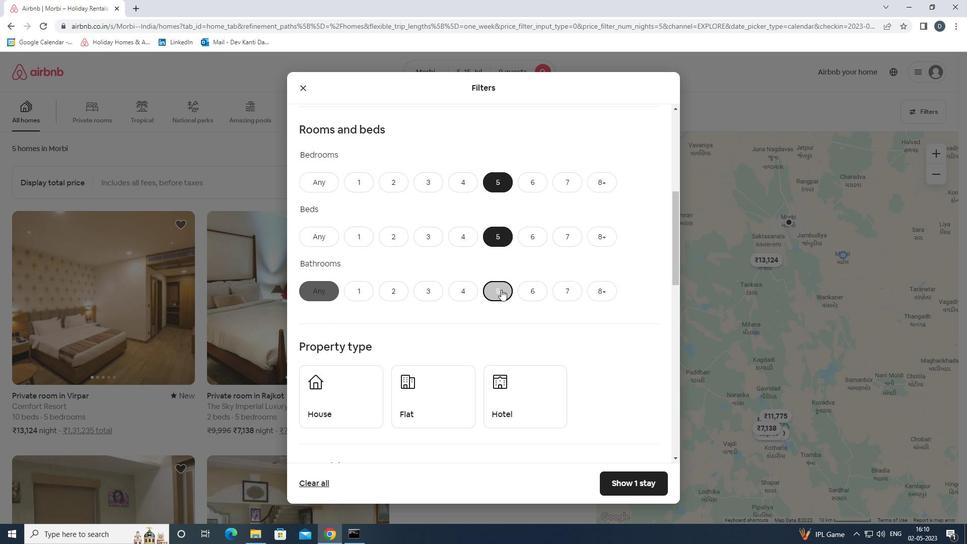 
Action: Mouse scrolled (501, 287) with delta (0, 0)
Screenshot: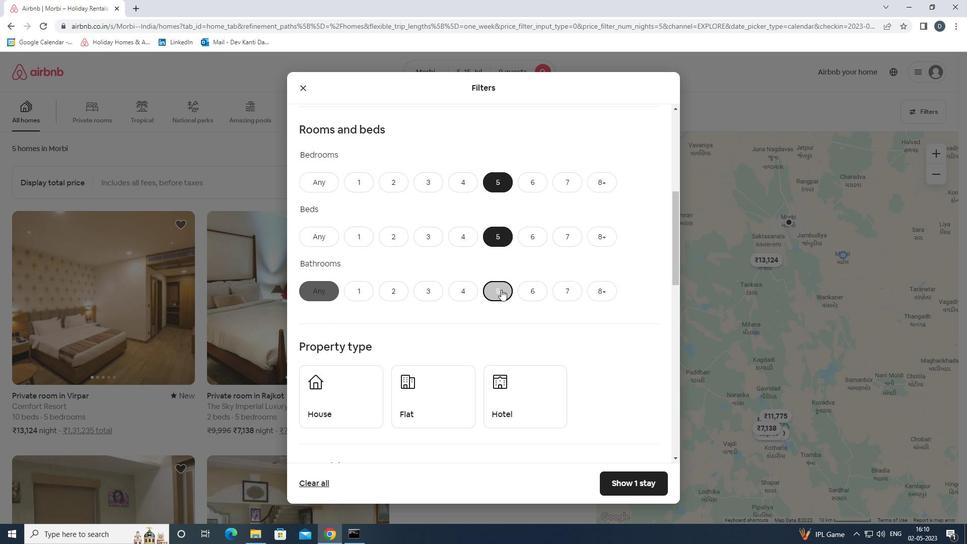 
Action: Mouse scrolled (501, 287) with delta (0, 0)
Screenshot: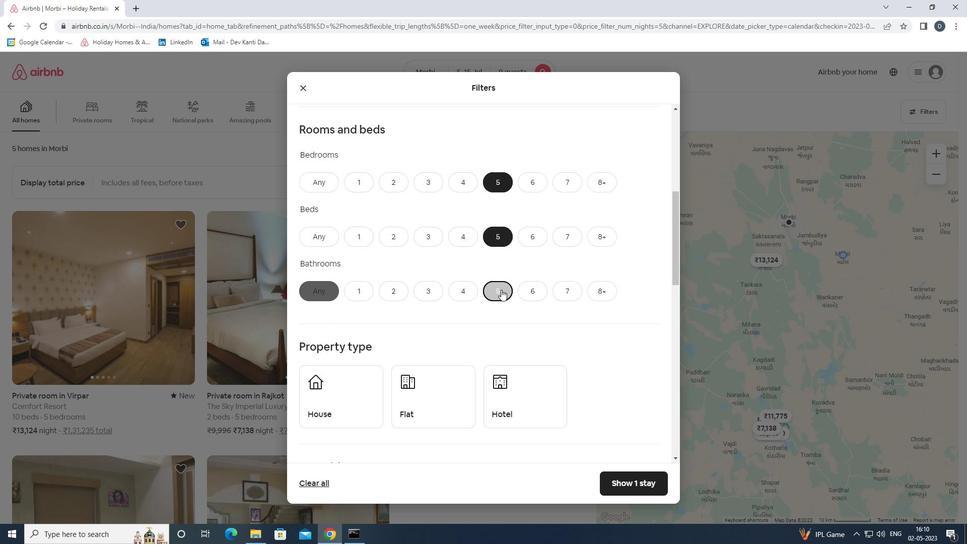 
Action: Mouse moved to (332, 195)
Screenshot: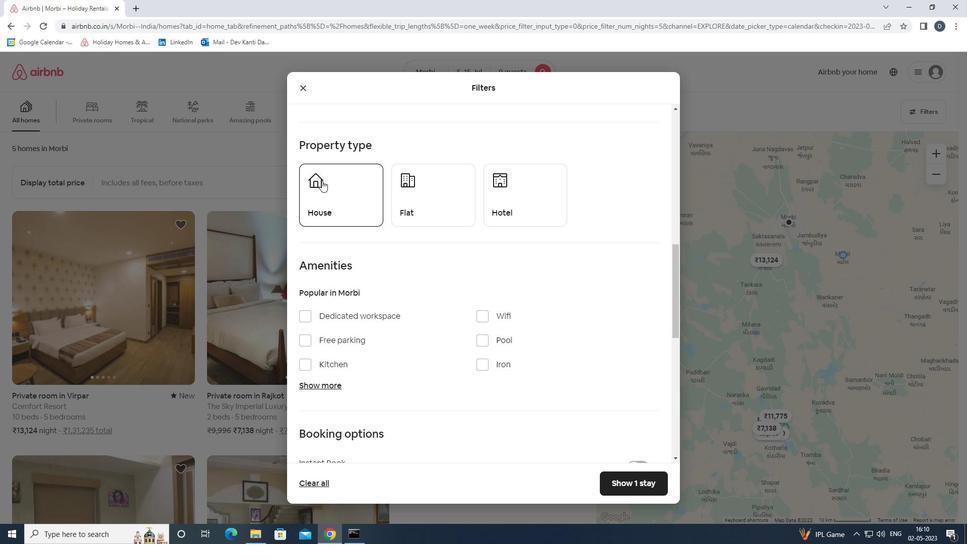 
Action: Mouse pressed left at (332, 195)
Screenshot: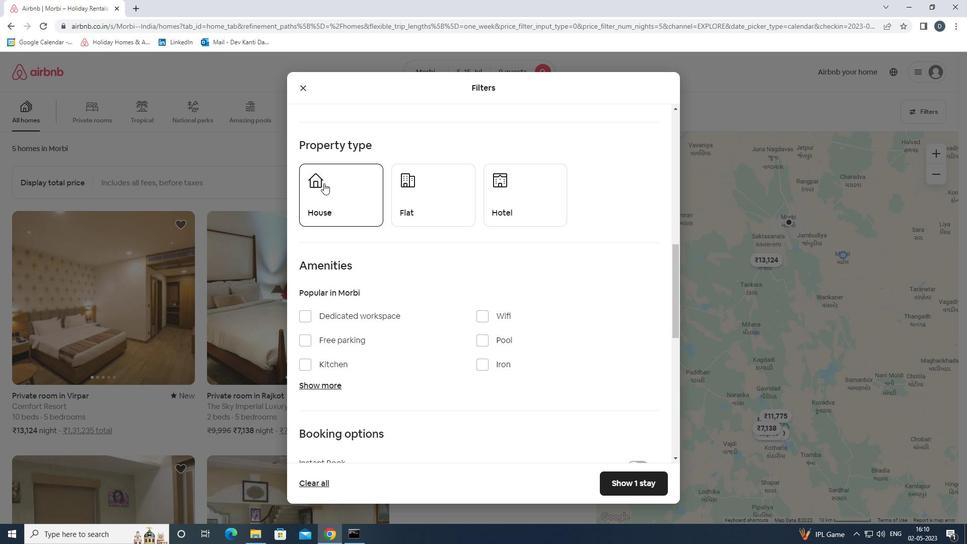 
Action: Mouse moved to (402, 196)
Screenshot: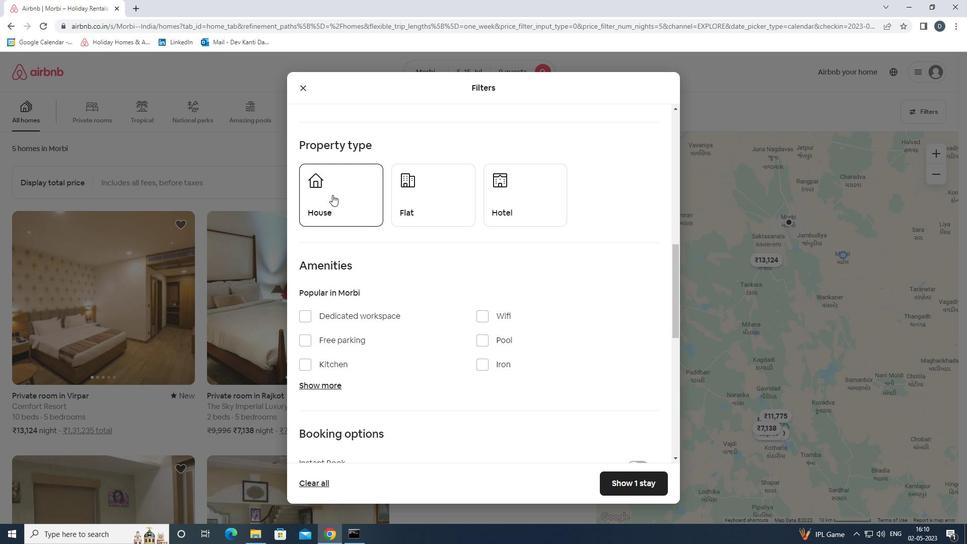 
Action: Mouse pressed left at (402, 196)
Screenshot: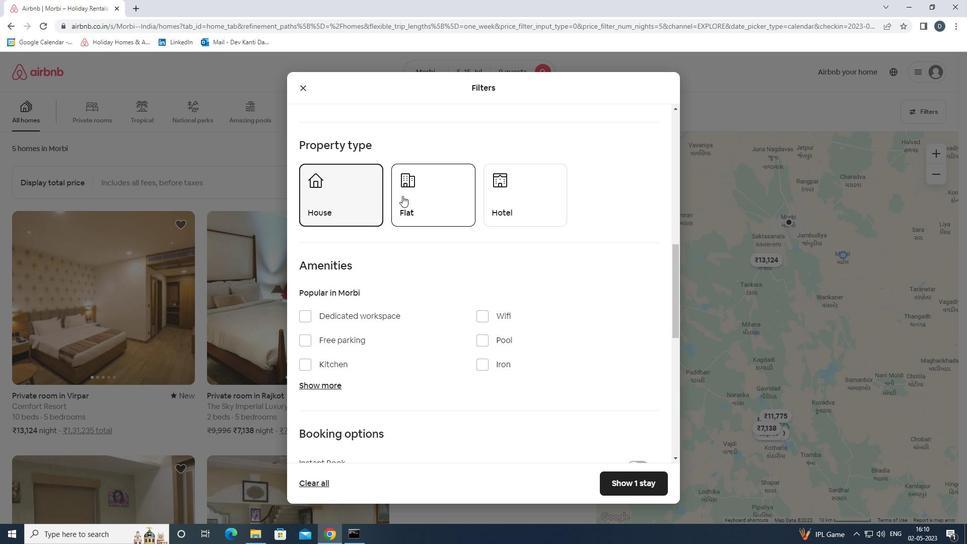 
Action: Mouse moved to (520, 197)
Screenshot: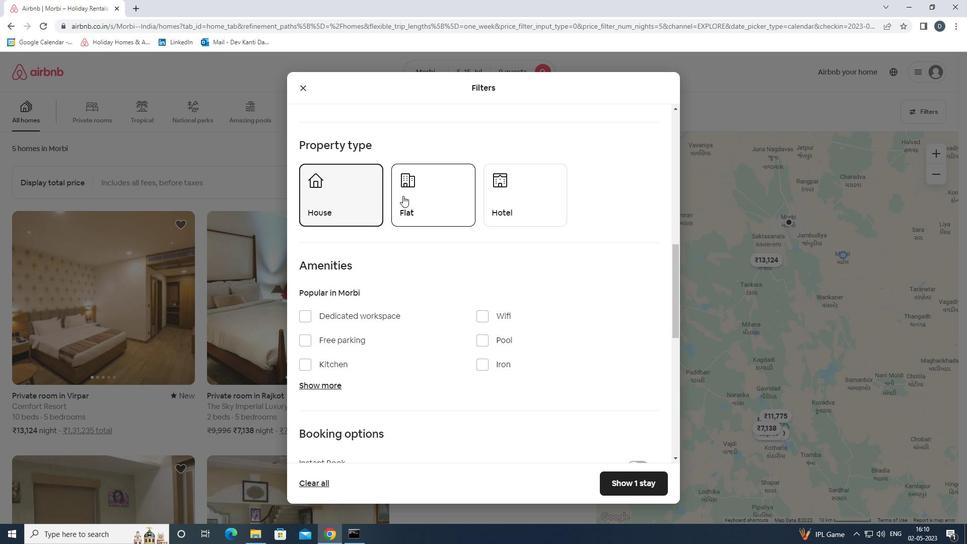 
Action: Mouse pressed left at (520, 197)
Screenshot: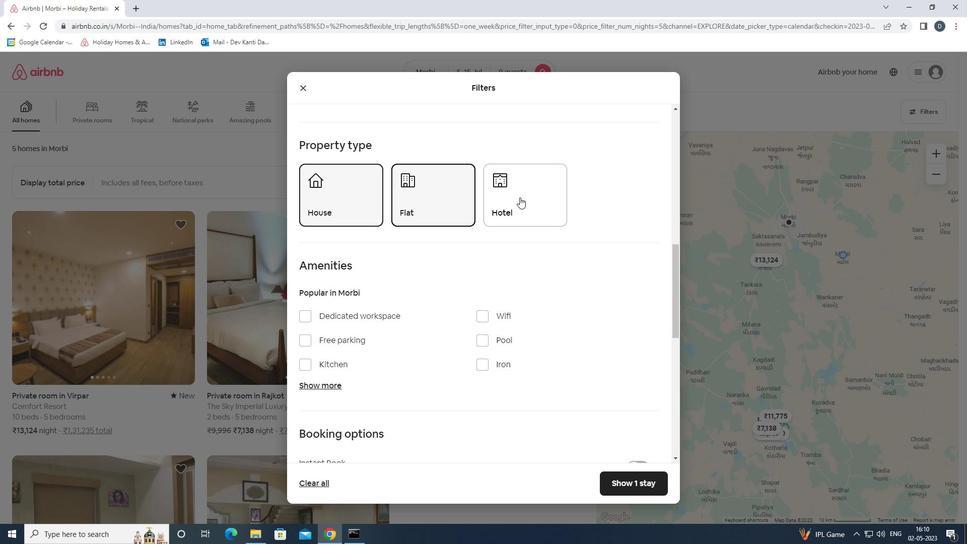 
Action: Mouse pressed left at (520, 197)
Screenshot: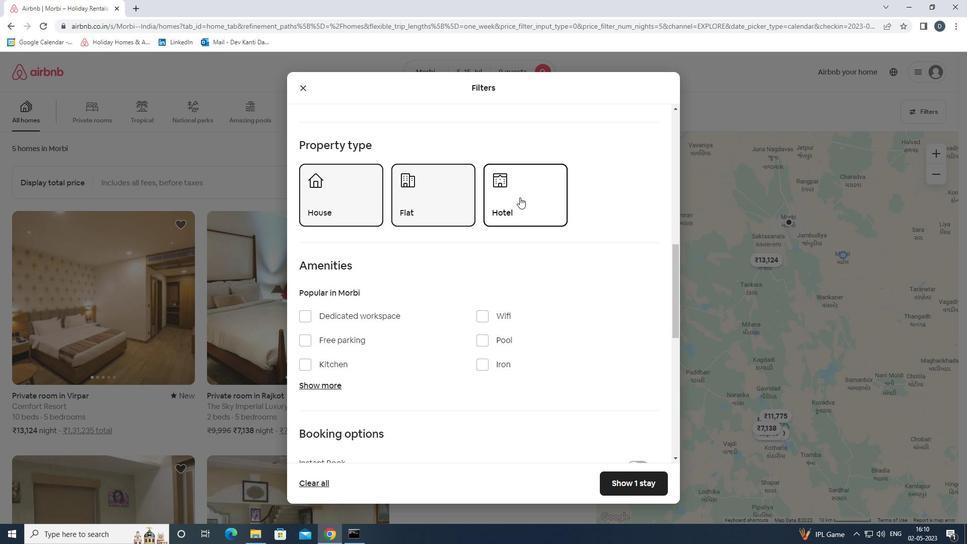 
Action: Mouse moved to (495, 291)
Screenshot: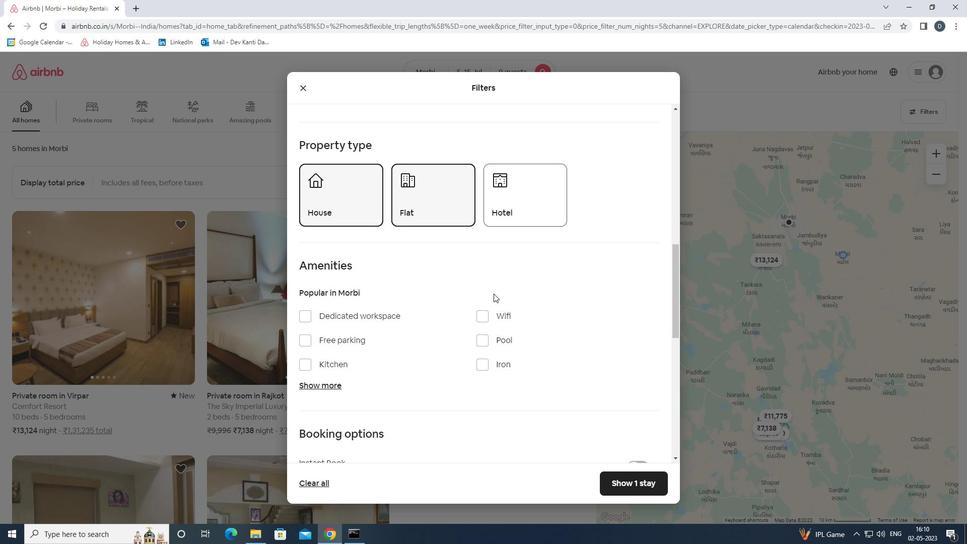 
Action: Mouse scrolled (495, 290) with delta (0, 0)
Screenshot: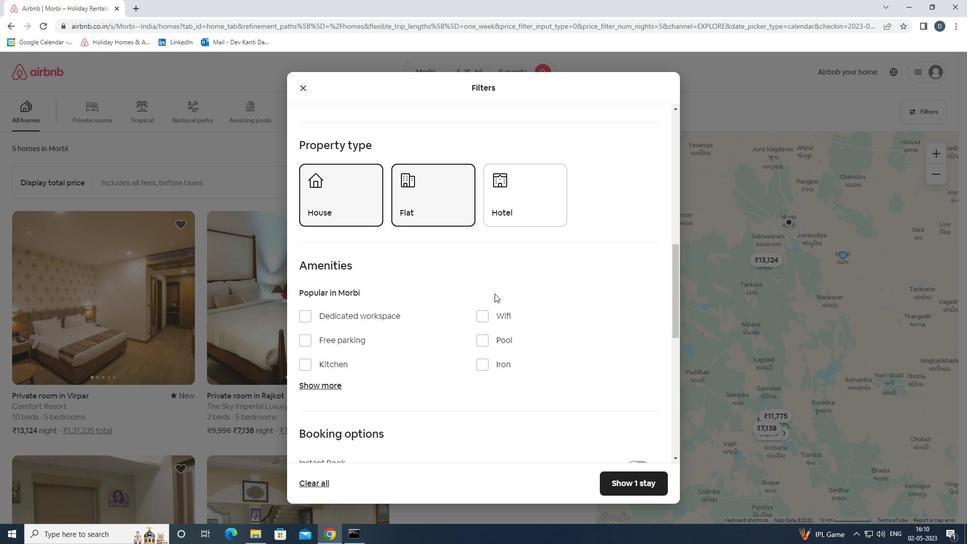 
Action: Mouse moved to (335, 333)
Screenshot: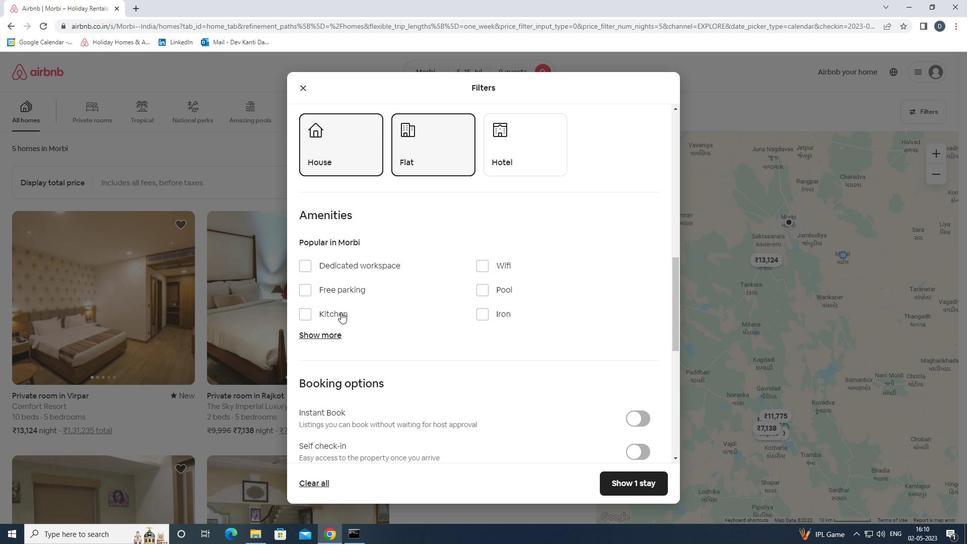 
Action: Mouse pressed left at (335, 333)
Screenshot: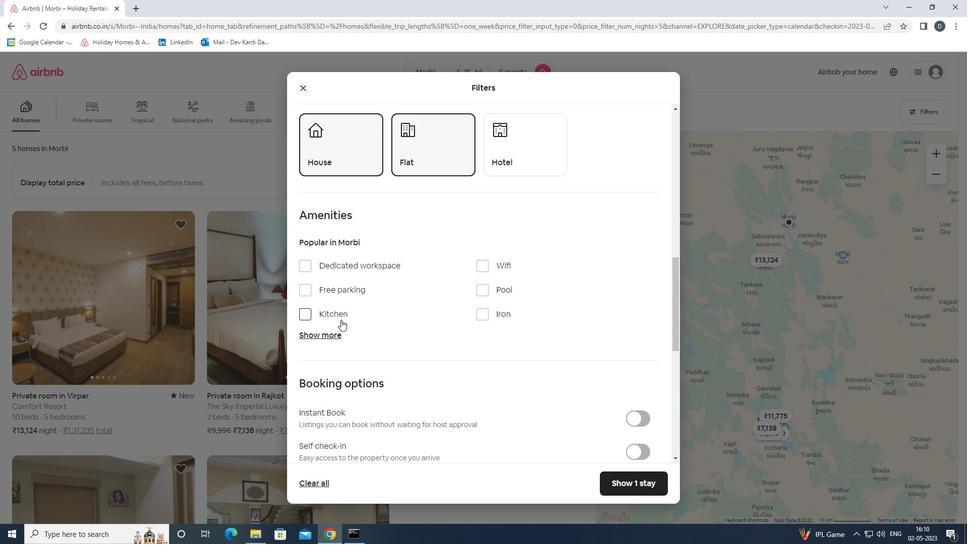 
Action: Mouse moved to (338, 370)
Screenshot: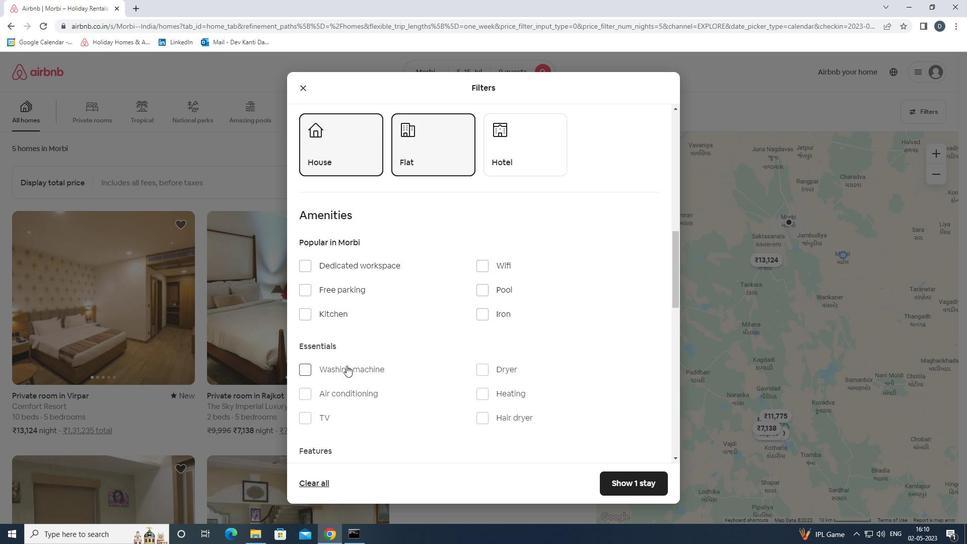 
Action: Mouse pressed left at (338, 370)
Screenshot: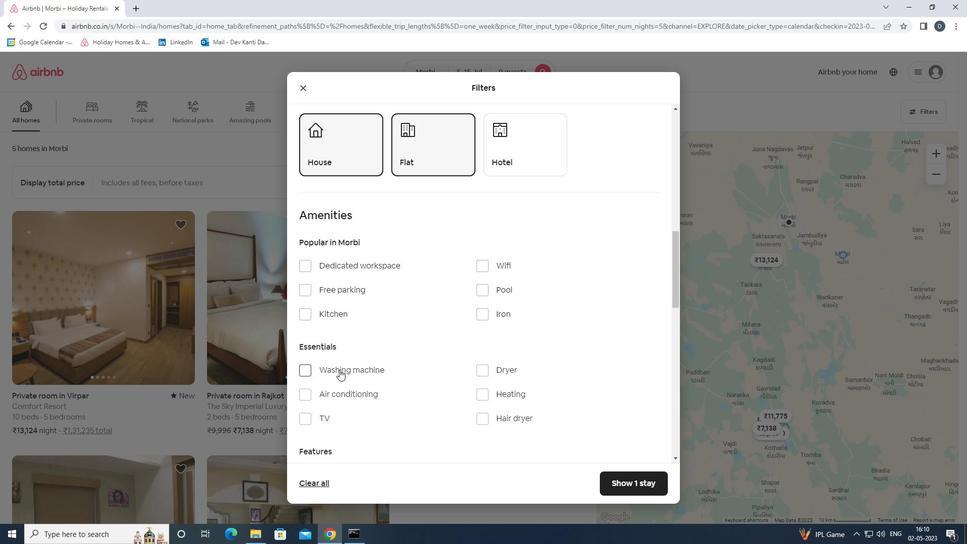 
Action: Mouse moved to (484, 334)
Screenshot: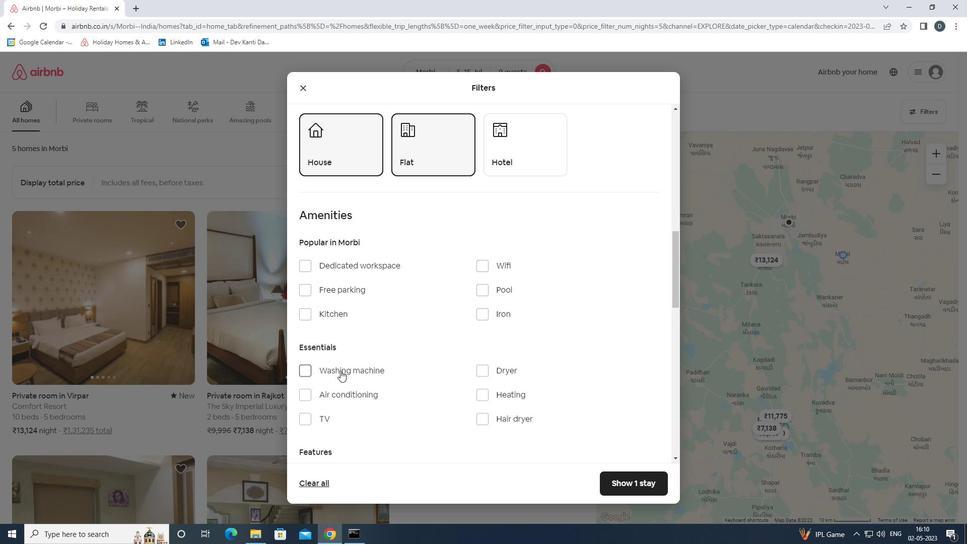 
Action: Mouse scrolled (484, 333) with delta (0, 0)
Screenshot: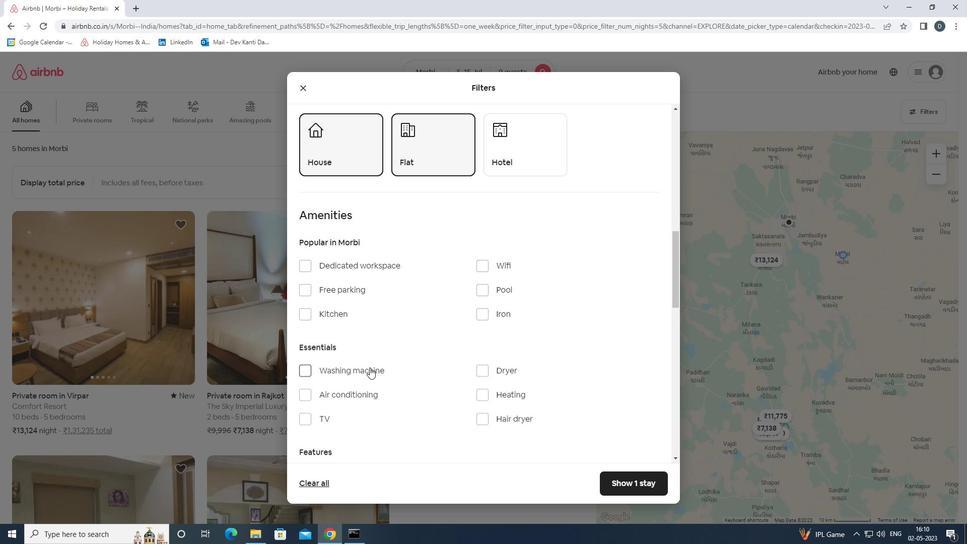 
Action: Mouse scrolled (484, 333) with delta (0, 0)
Screenshot: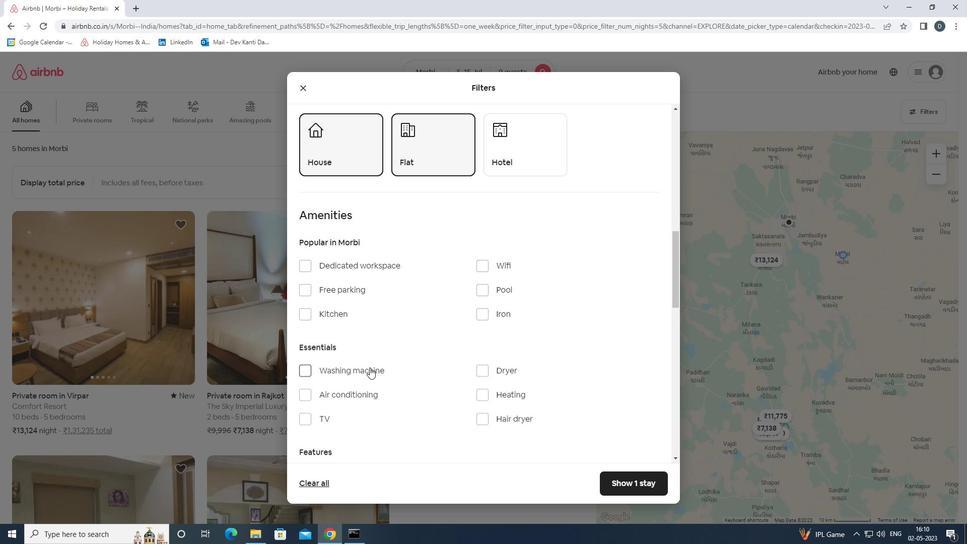 
Action: Mouse moved to (485, 331)
Screenshot: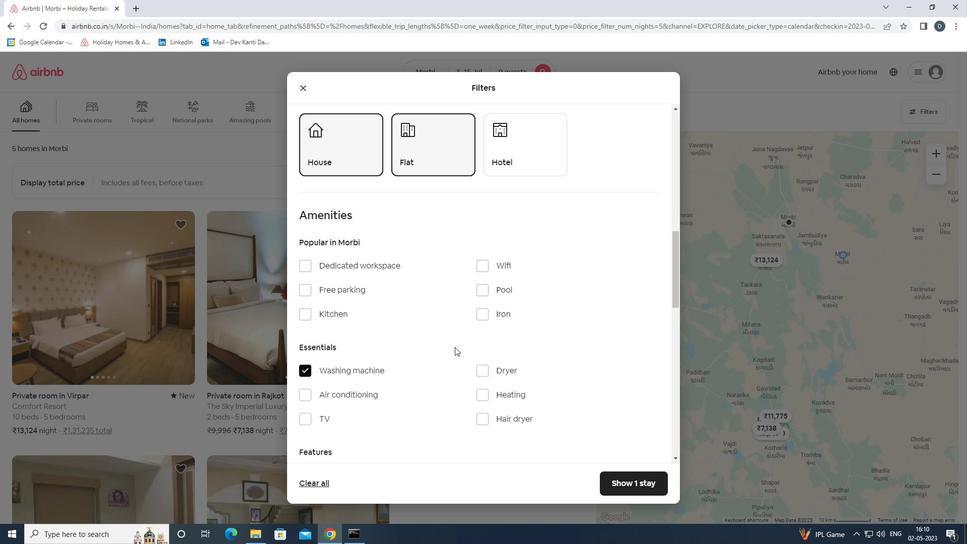 
Action: Mouse scrolled (485, 331) with delta (0, 0)
Screenshot: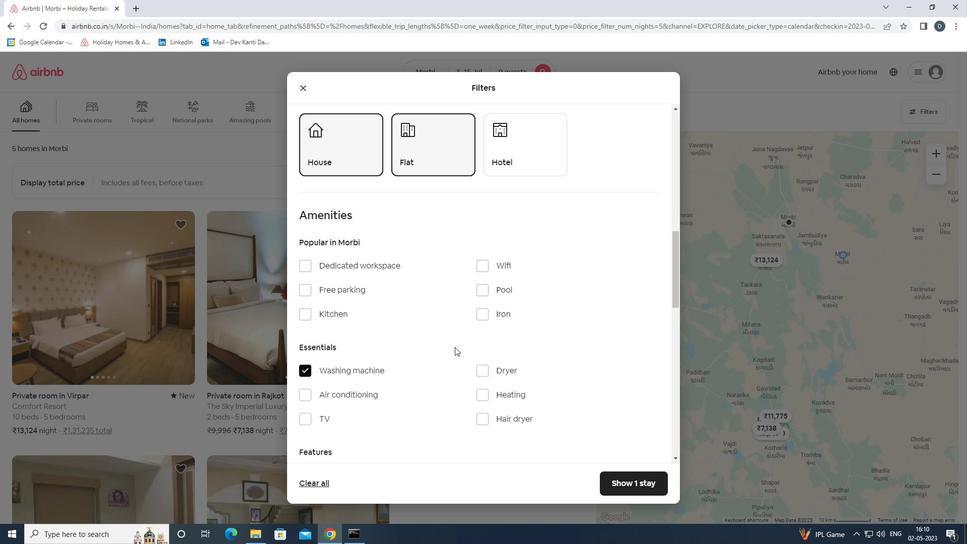 
Action: Mouse moved to (486, 329)
Screenshot: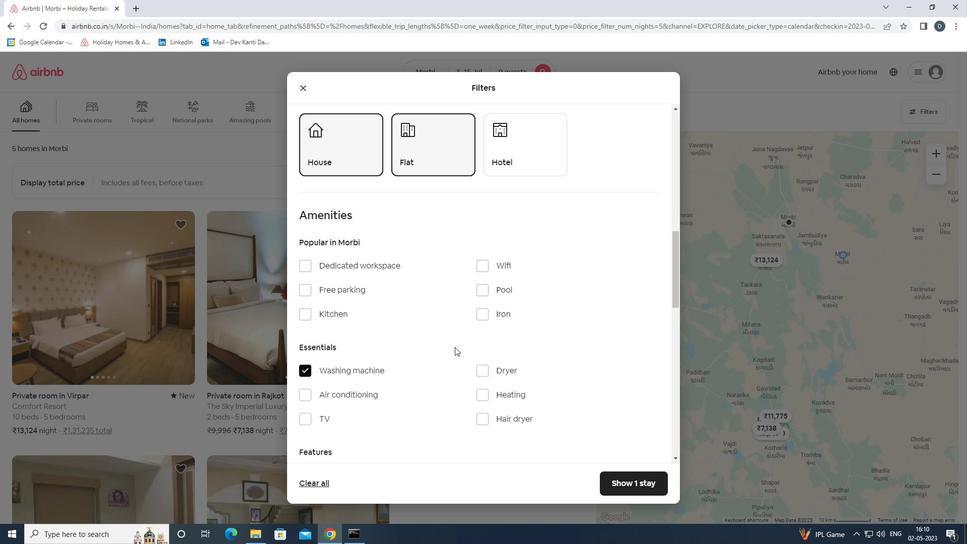 
Action: Mouse scrolled (486, 329) with delta (0, 0)
Screenshot: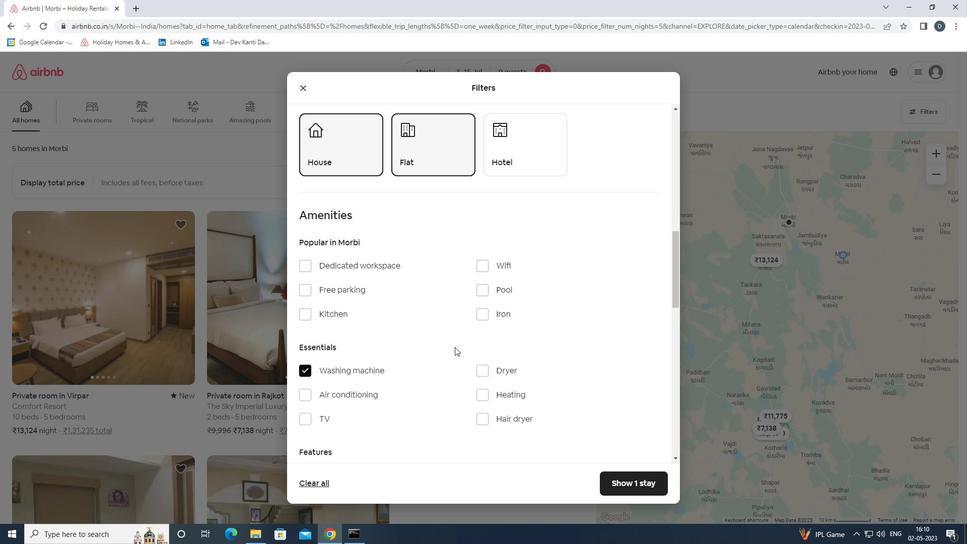 
Action: Mouse moved to (504, 312)
Screenshot: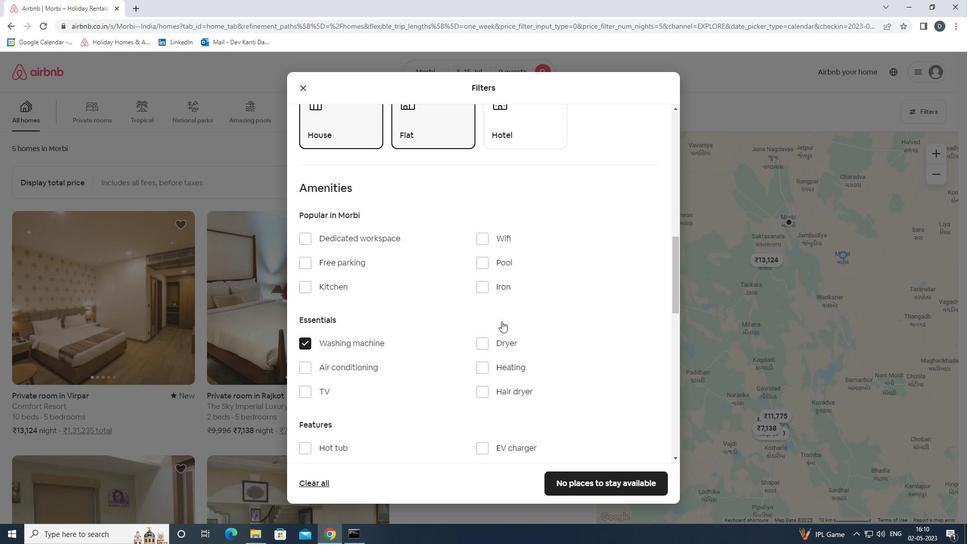 
Action: Mouse scrolled (504, 311) with delta (0, 0)
Screenshot: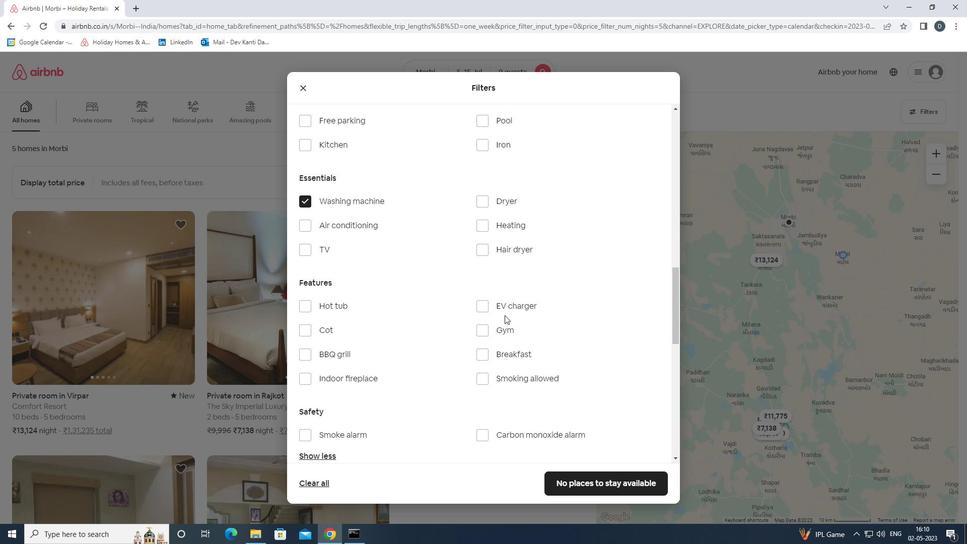 
Action: Mouse scrolled (504, 311) with delta (0, 0)
Screenshot: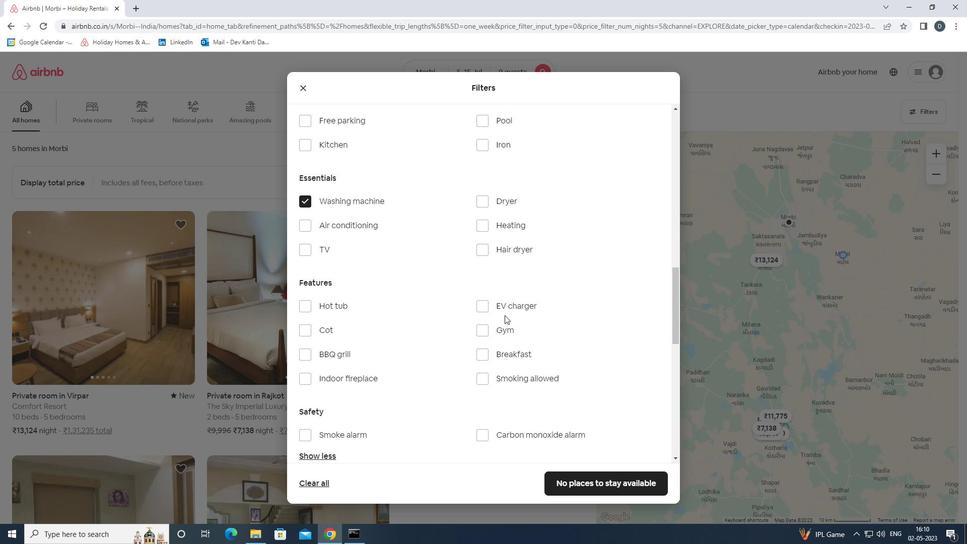 
Action: Mouse scrolled (504, 311) with delta (0, 0)
Screenshot: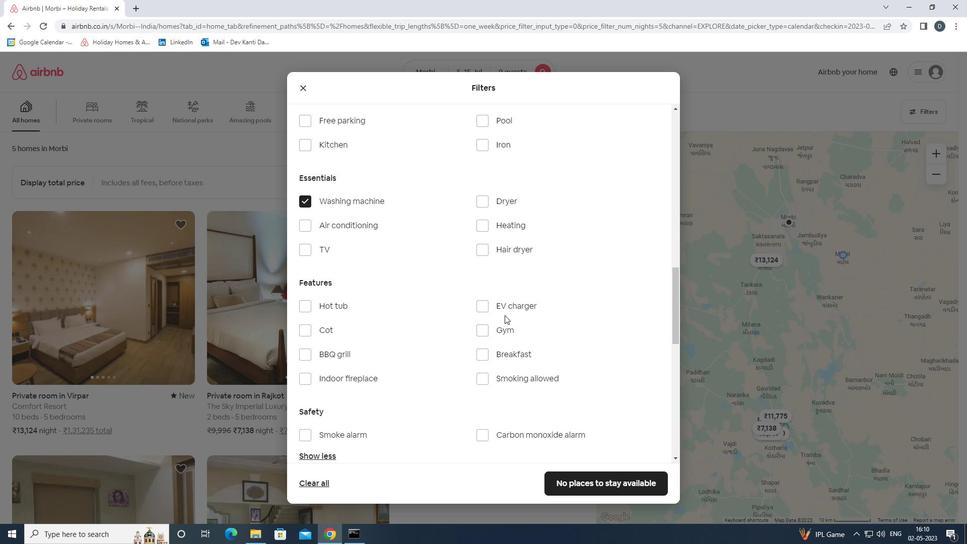 
Action: Mouse scrolled (504, 311) with delta (0, 0)
Screenshot: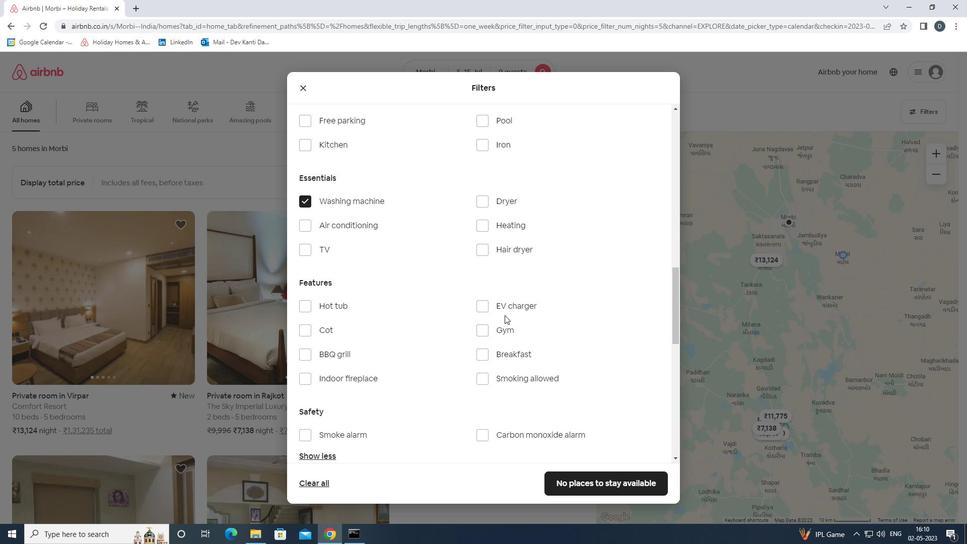 
Action: Mouse moved to (638, 341)
Screenshot: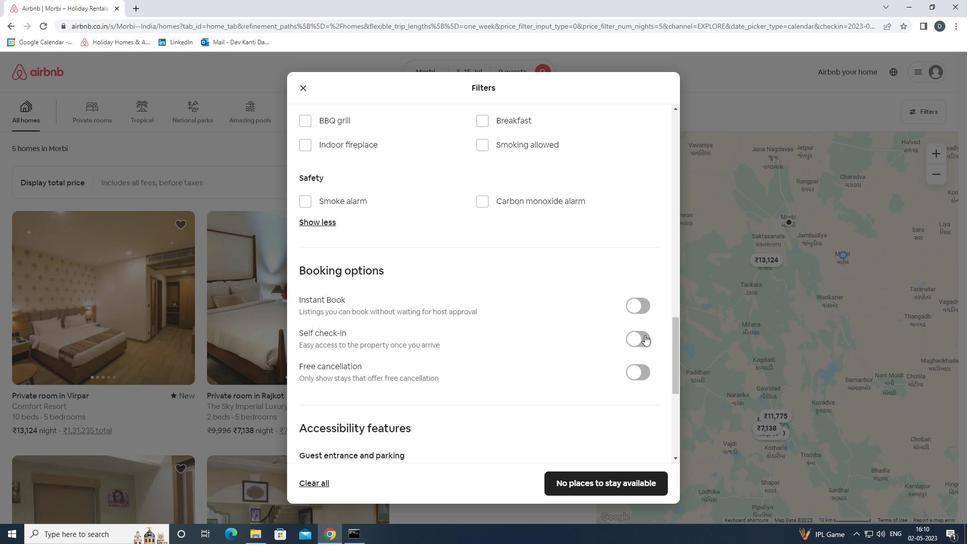 
Action: Mouse pressed left at (638, 341)
Screenshot: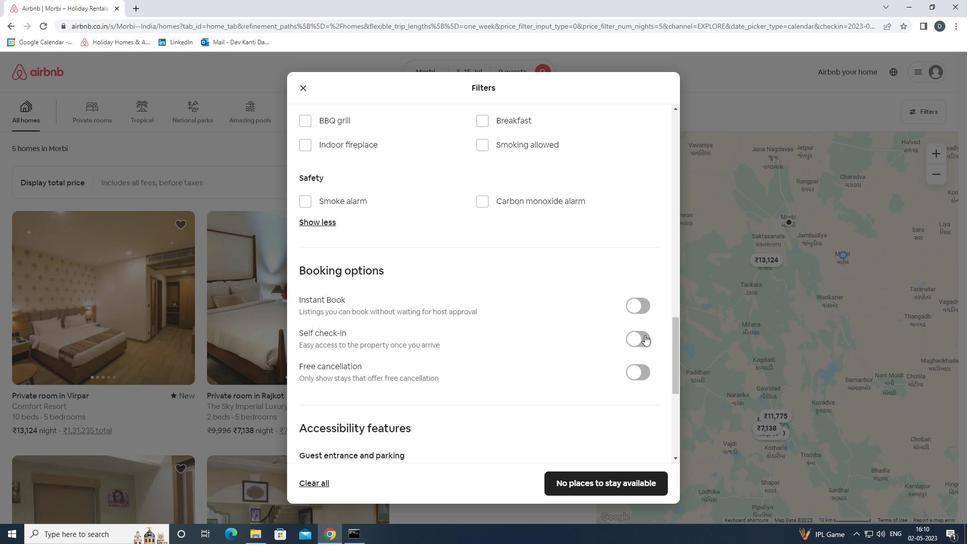 
Action: Mouse moved to (605, 320)
Screenshot: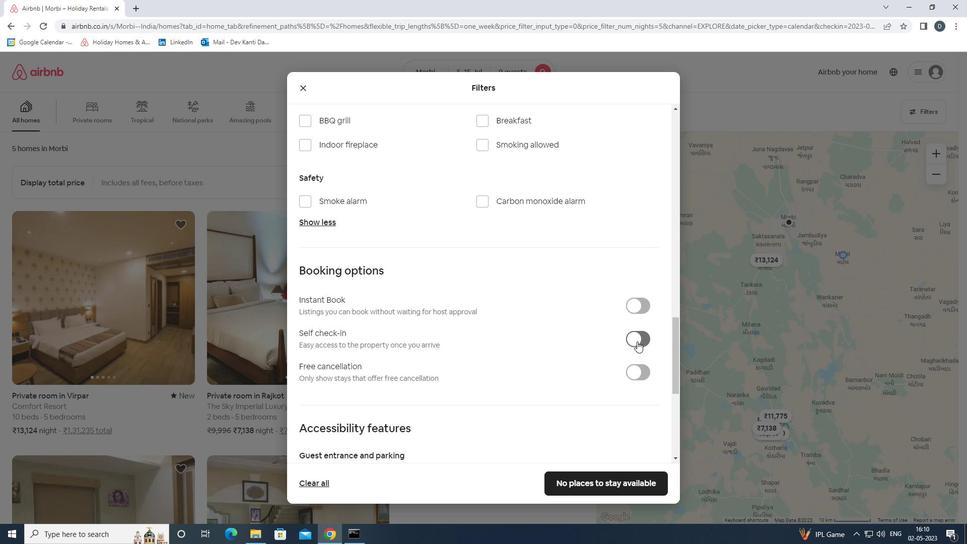 
Action: Mouse scrolled (605, 320) with delta (0, 0)
Screenshot: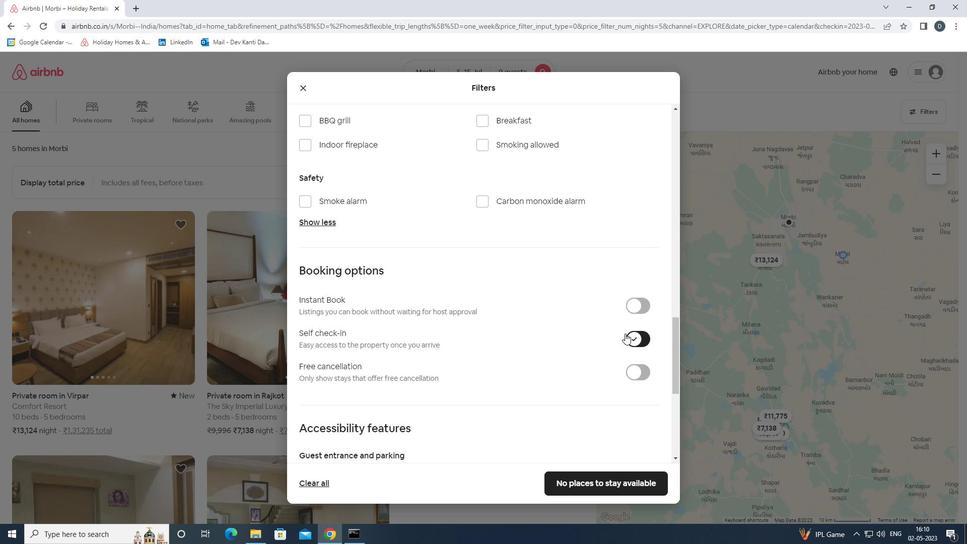 
Action: Mouse scrolled (605, 320) with delta (0, 0)
Screenshot: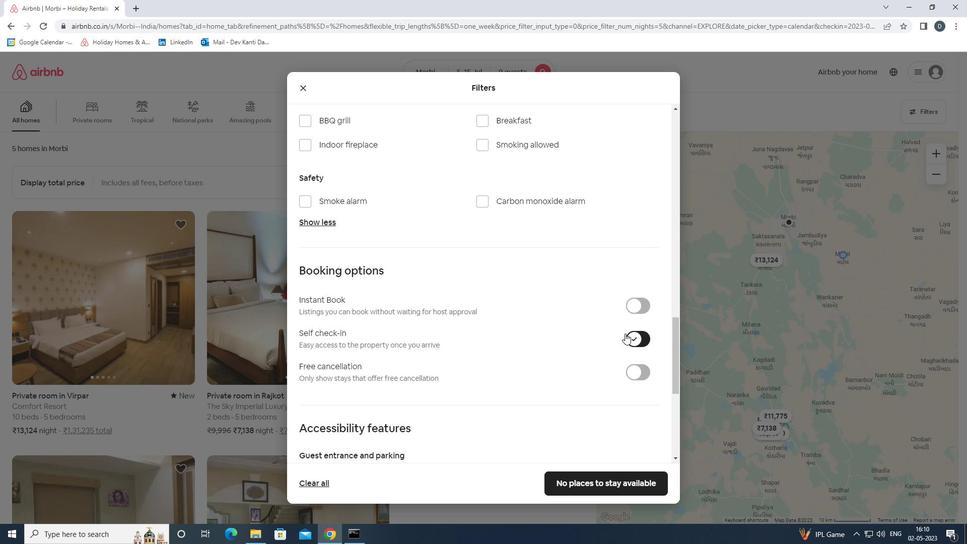 
Action: Mouse scrolled (605, 320) with delta (0, 0)
Screenshot: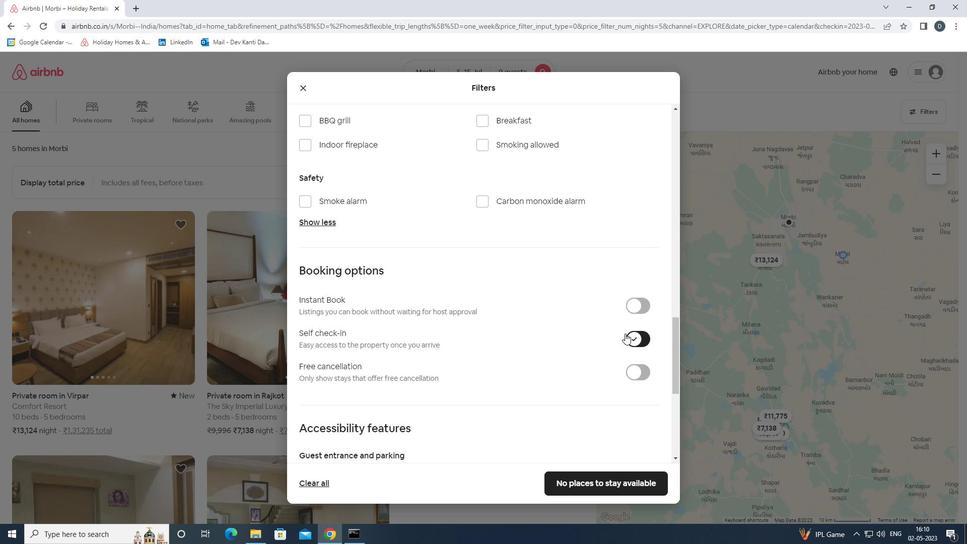 
Action: Mouse scrolled (605, 320) with delta (0, 0)
Screenshot: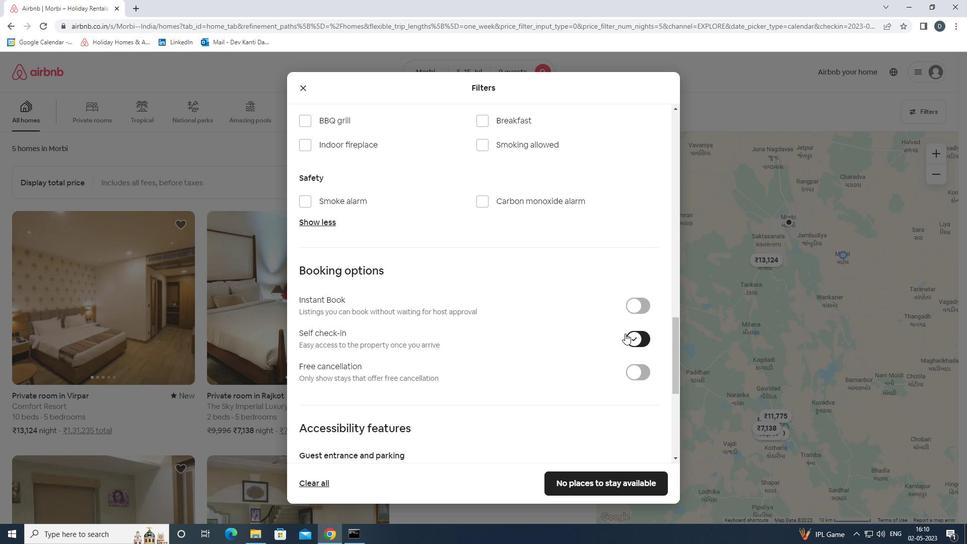 
Action: Mouse scrolled (605, 320) with delta (0, 0)
Screenshot: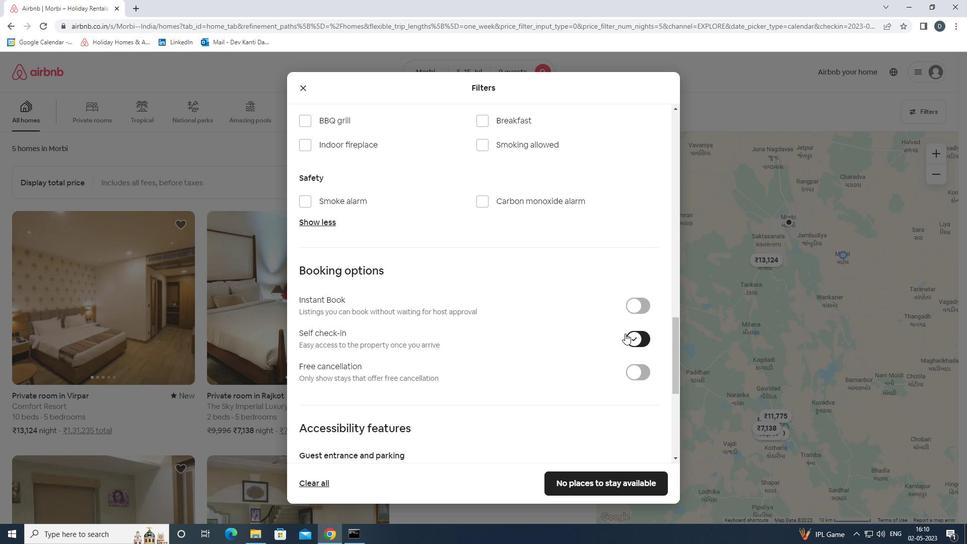 
Action: Mouse moved to (605, 320)
Screenshot: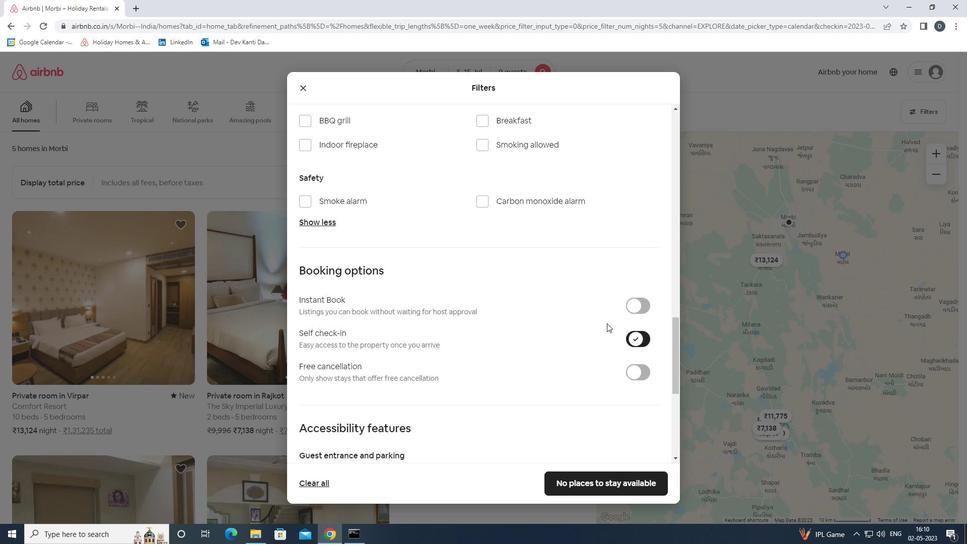 
Action: Mouse scrolled (605, 319) with delta (0, 0)
Screenshot: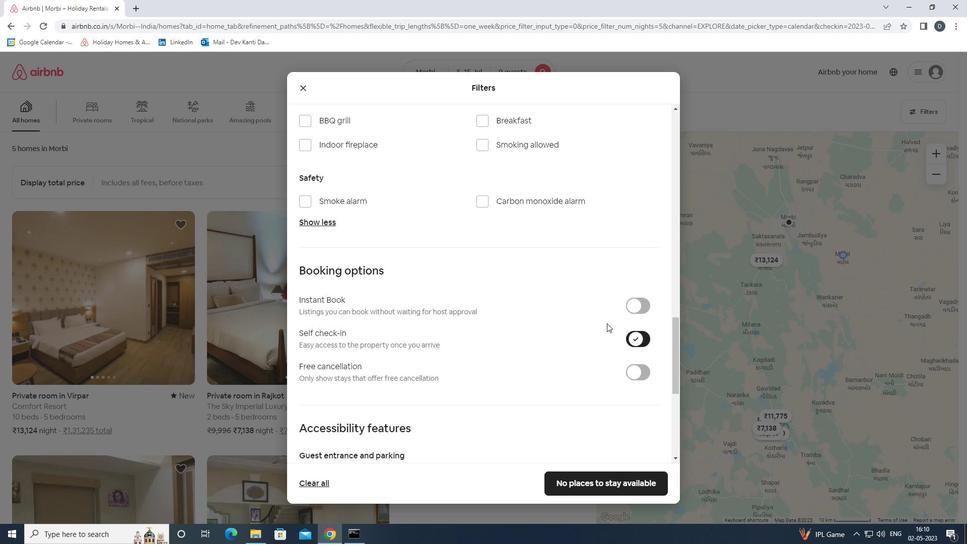 
Action: Mouse moved to (604, 317)
Screenshot: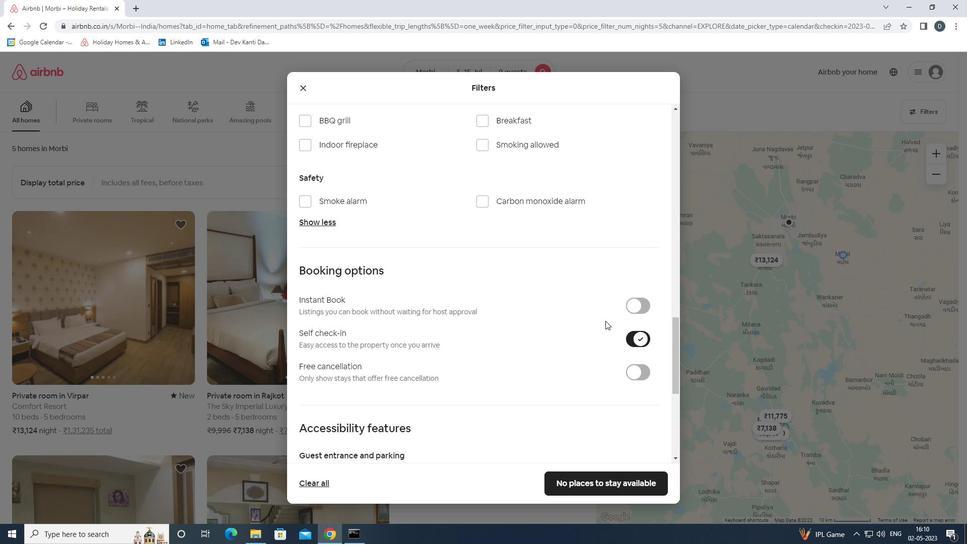 
Action: Mouse scrolled (604, 317) with delta (0, 0)
Screenshot: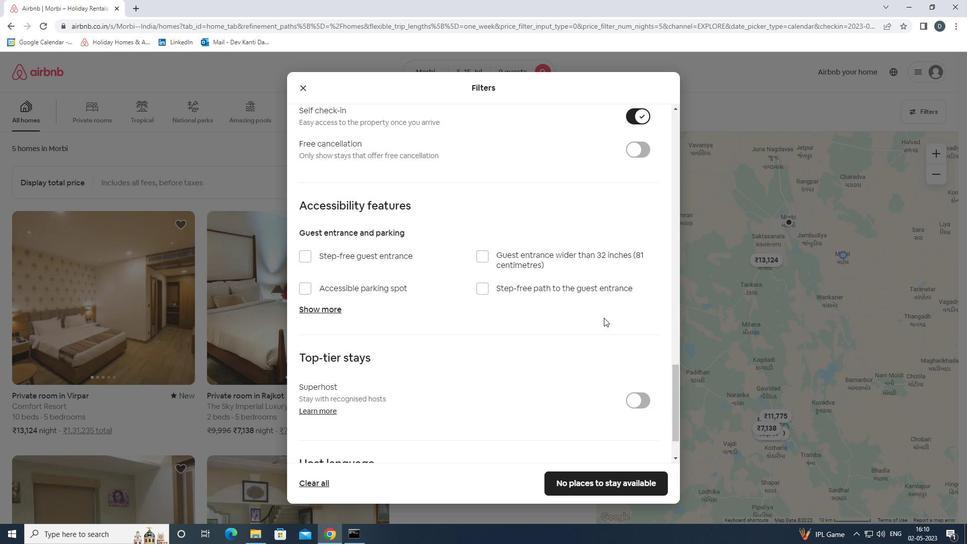 
Action: Mouse scrolled (604, 317) with delta (0, 0)
Screenshot: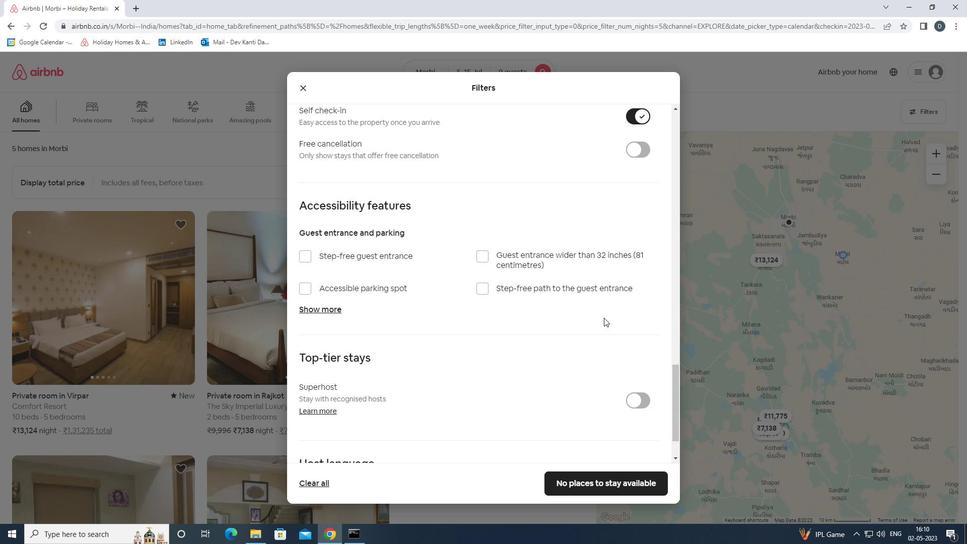 
Action: Mouse scrolled (604, 317) with delta (0, 0)
Screenshot: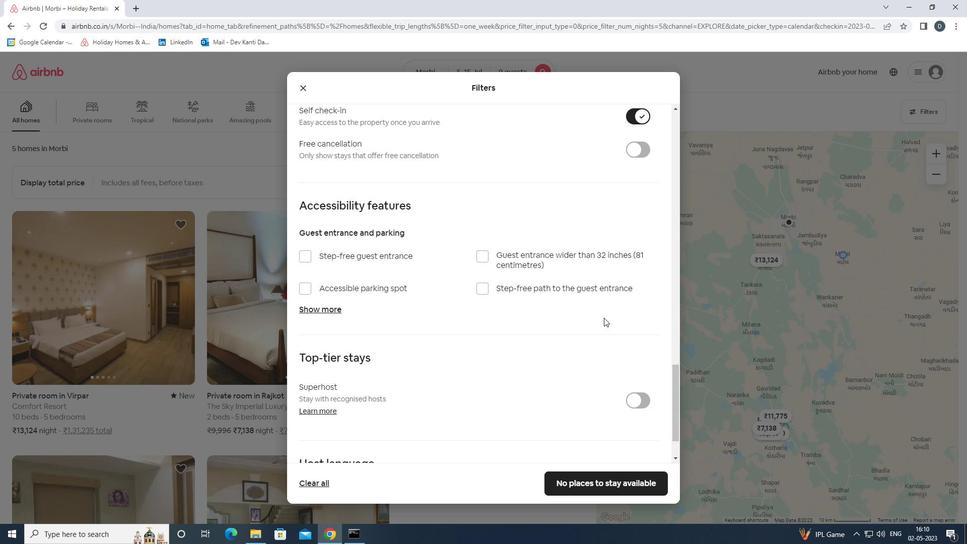 
Action: Mouse scrolled (604, 317) with delta (0, 0)
Screenshot: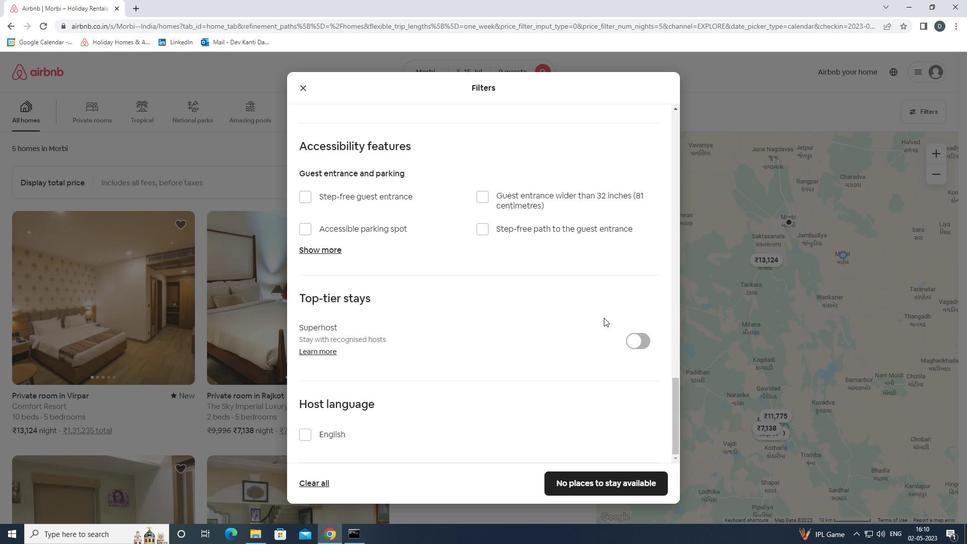 
Action: Mouse scrolled (604, 317) with delta (0, 0)
Screenshot: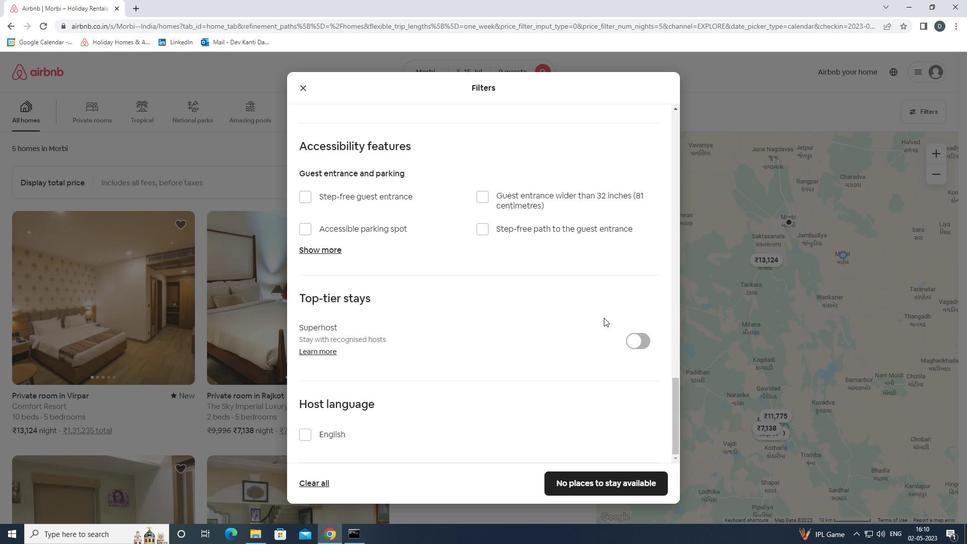 
Action: Mouse moved to (341, 430)
Screenshot: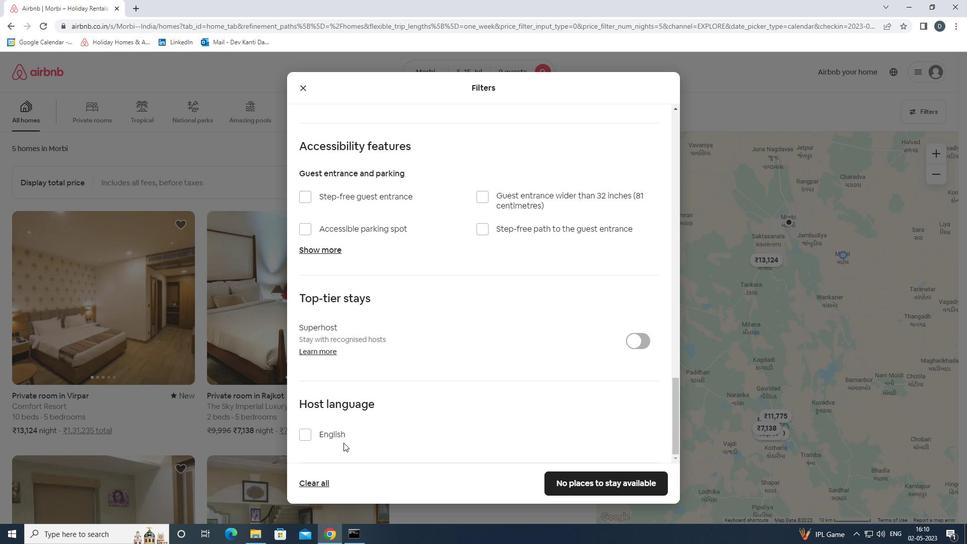 
Action: Mouse pressed left at (341, 430)
Screenshot: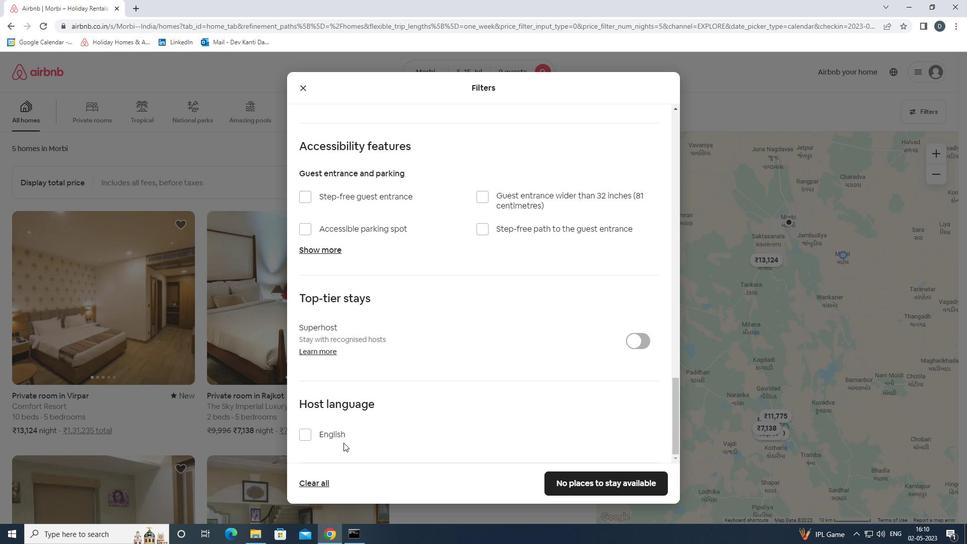 
Action: Mouse moved to (555, 484)
Screenshot: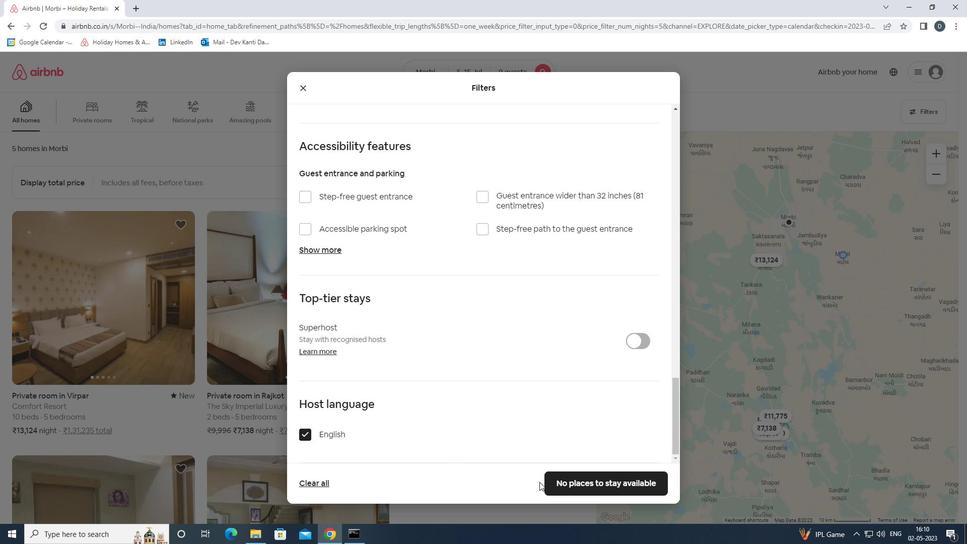 
Action: Mouse pressed left at (555, 484)
Screenshot: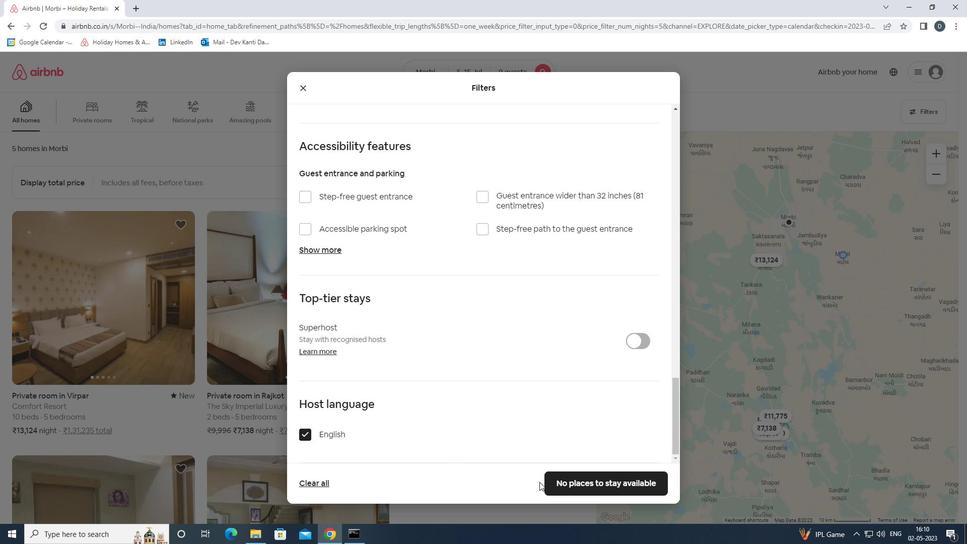 
Action: Mouse moved to (517, 286)
Screenshot: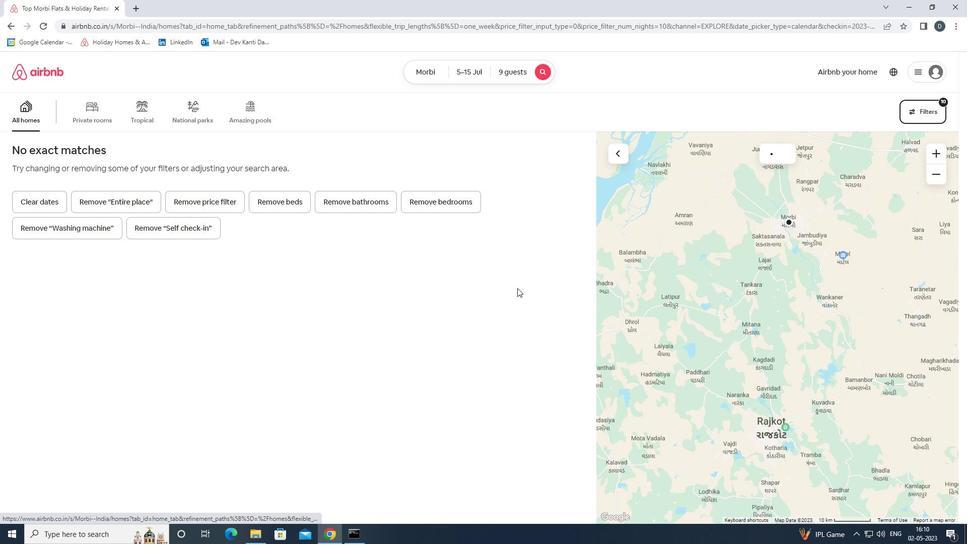 
